 Task: Log work in the project AgileHeart for the issue 'Implement a new cloud-based project management system for a company with advanced project tracking and reporting features' spent time as '5w 6d 6h 5m' and remaining time as '2w 5d 6h 15m' and add a flag. Now add the issue to the epic 'IT Financial Management Process Improvement'. Log work in the project AgileHeart for the issue 'Integrate a new product comparison feature into an existing e-commerce website to improve product evaluation and decision making for customers' spent time as '6w 1d 7h 13m' and remaining time as '5w 3d 7h 53m' and clone the issue. Now add the issue to the epic 'IT Event Management Process Improvement'
Action: Mouse moved to (221, 66)
Screenshot: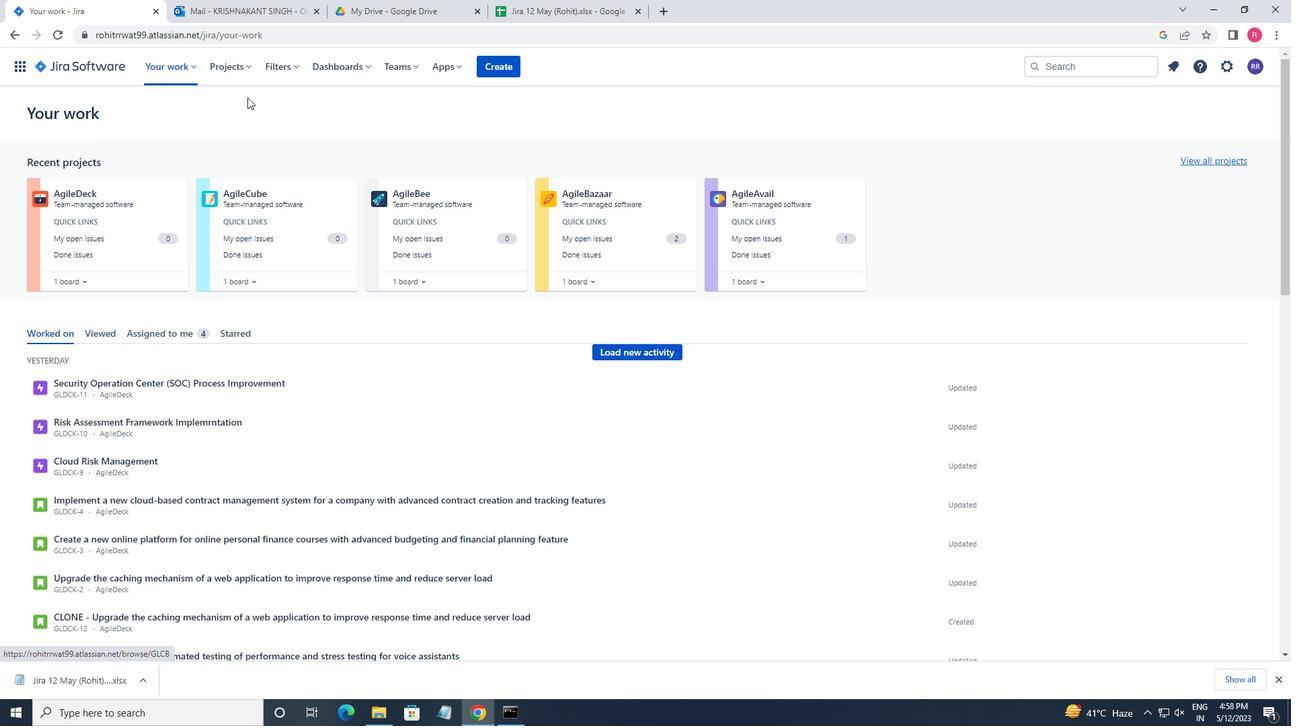 
Action: Mouse pressed left at (221, 66)
Screenshot: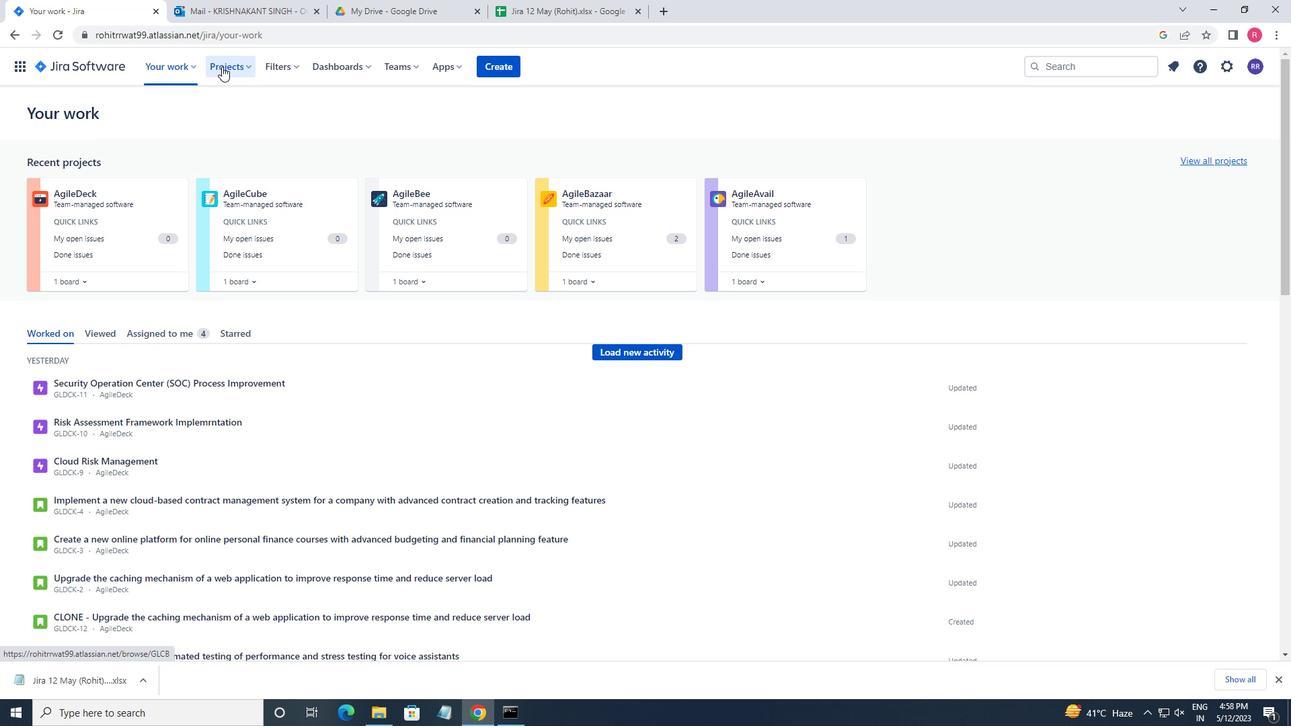 
Action: Mouse moved to (275, 116)
Screenshot: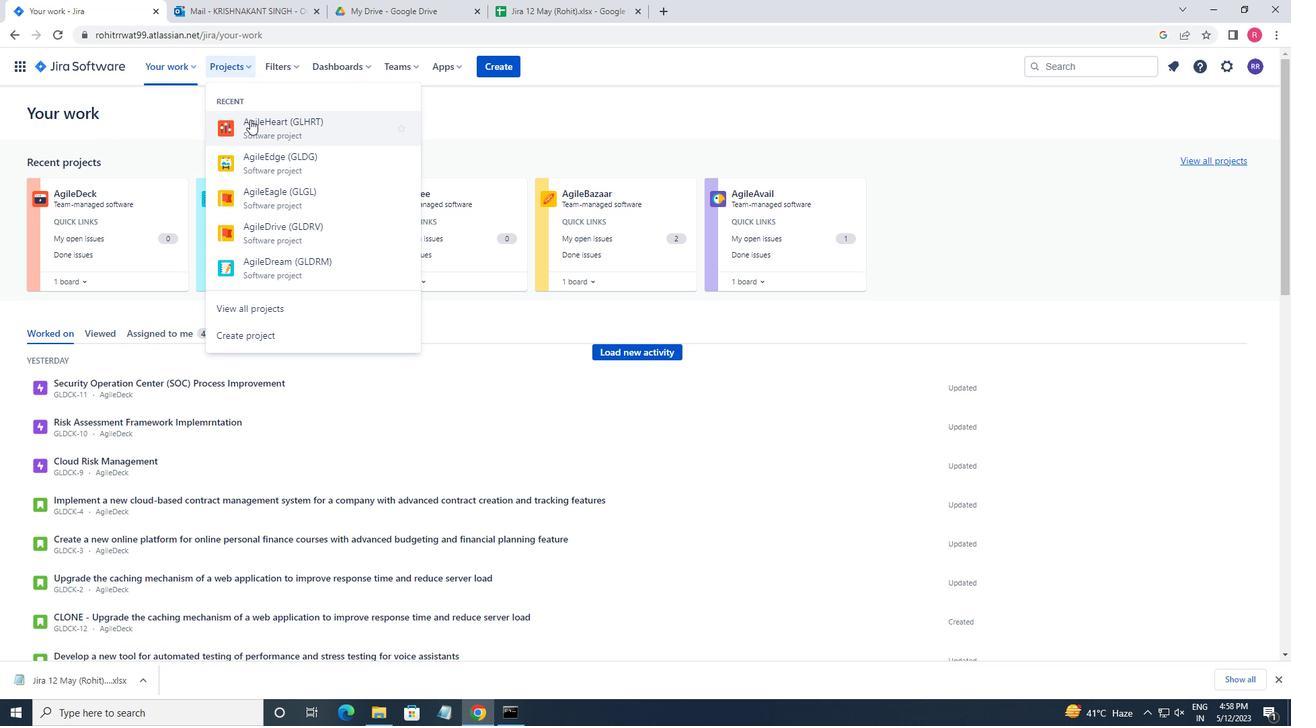 
Action: Mouse pressed left at (275, 116)
Screenshot: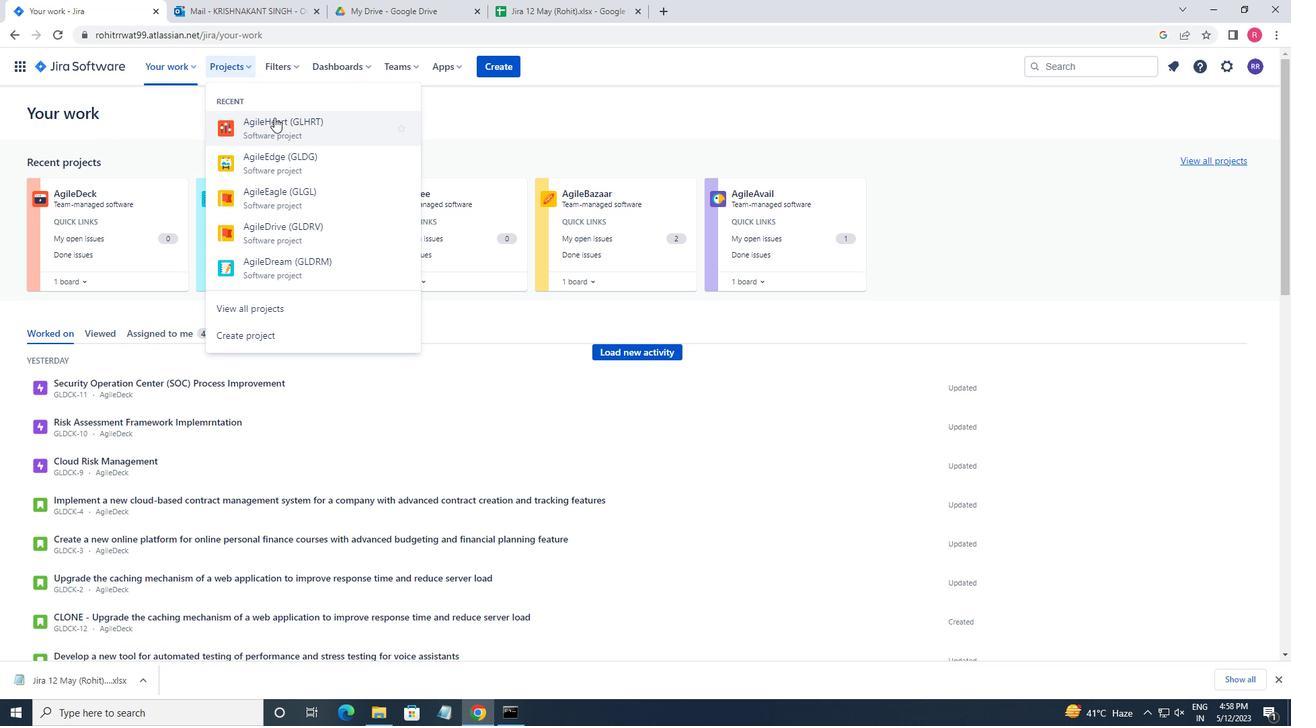 
Action: Mouse moved to (84, 199)
Screenshot: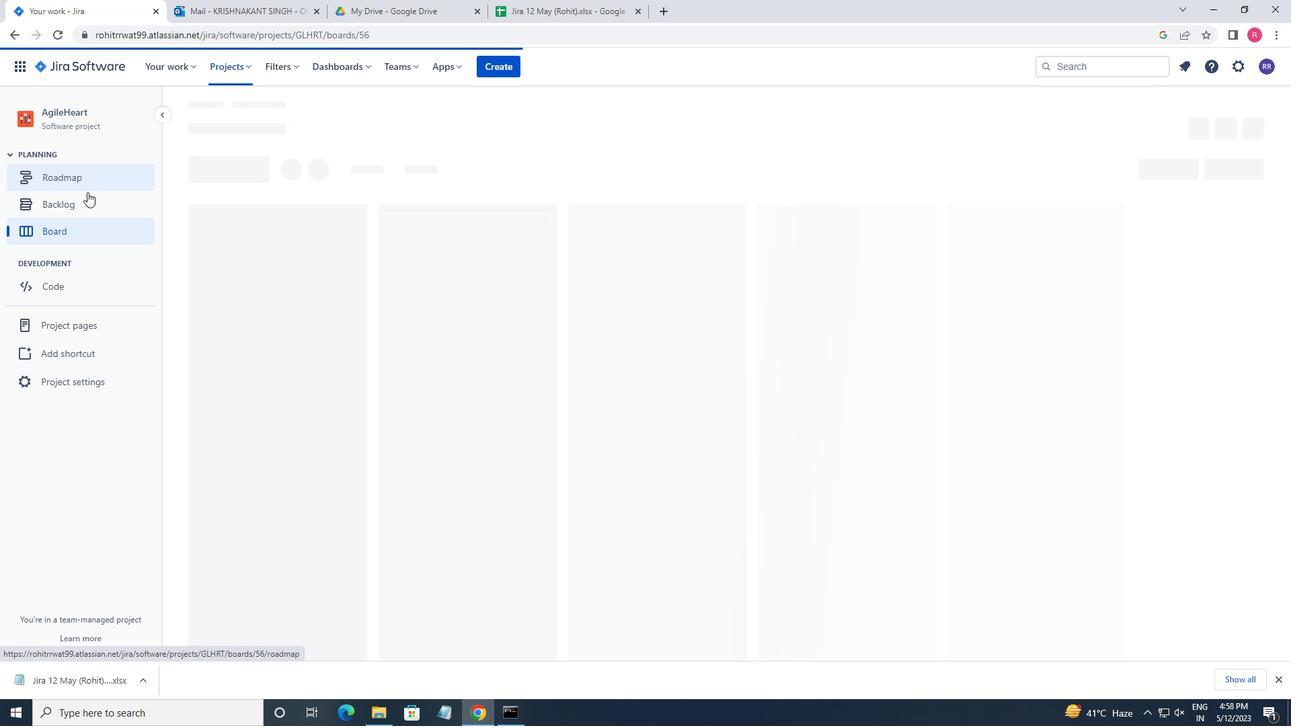 
Action: Mouse pressed left at (84, 199)
Screenshot: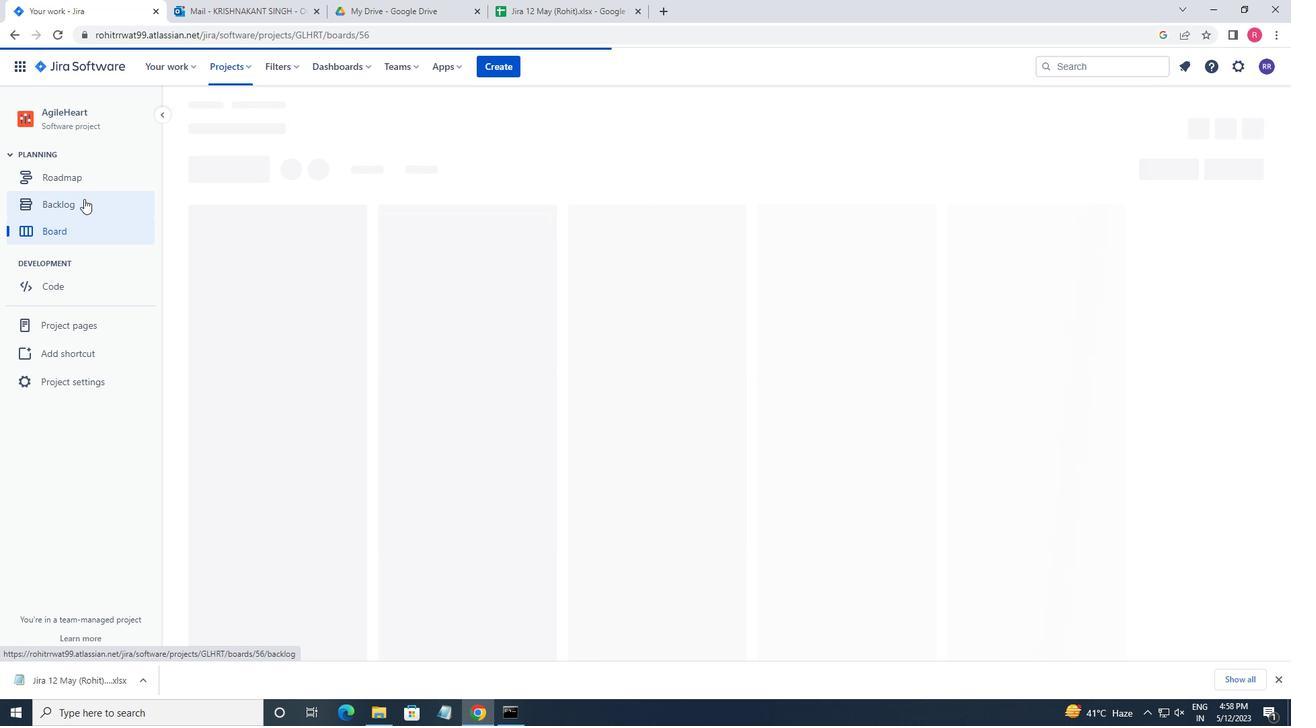 
Action: Mouse moved to (1049, 250)
Screenshot: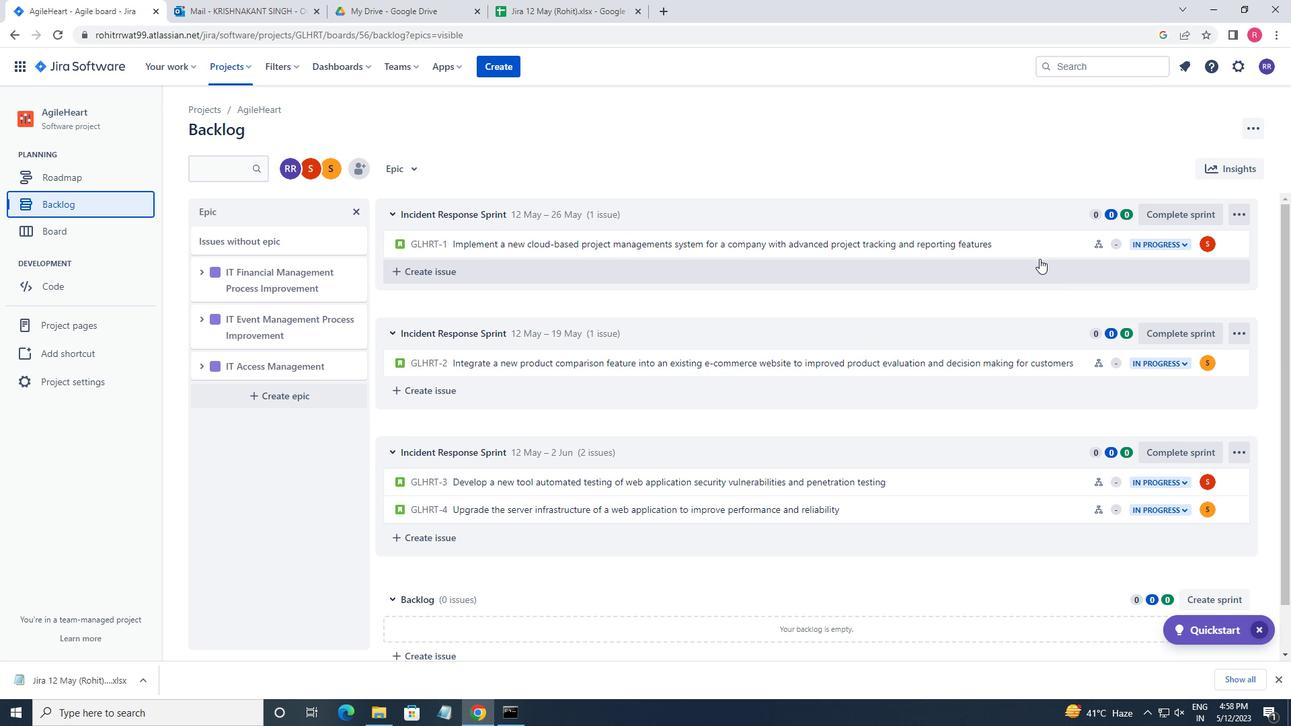 
Action: Mouse pressed left at (1049, 250)
Screenshot: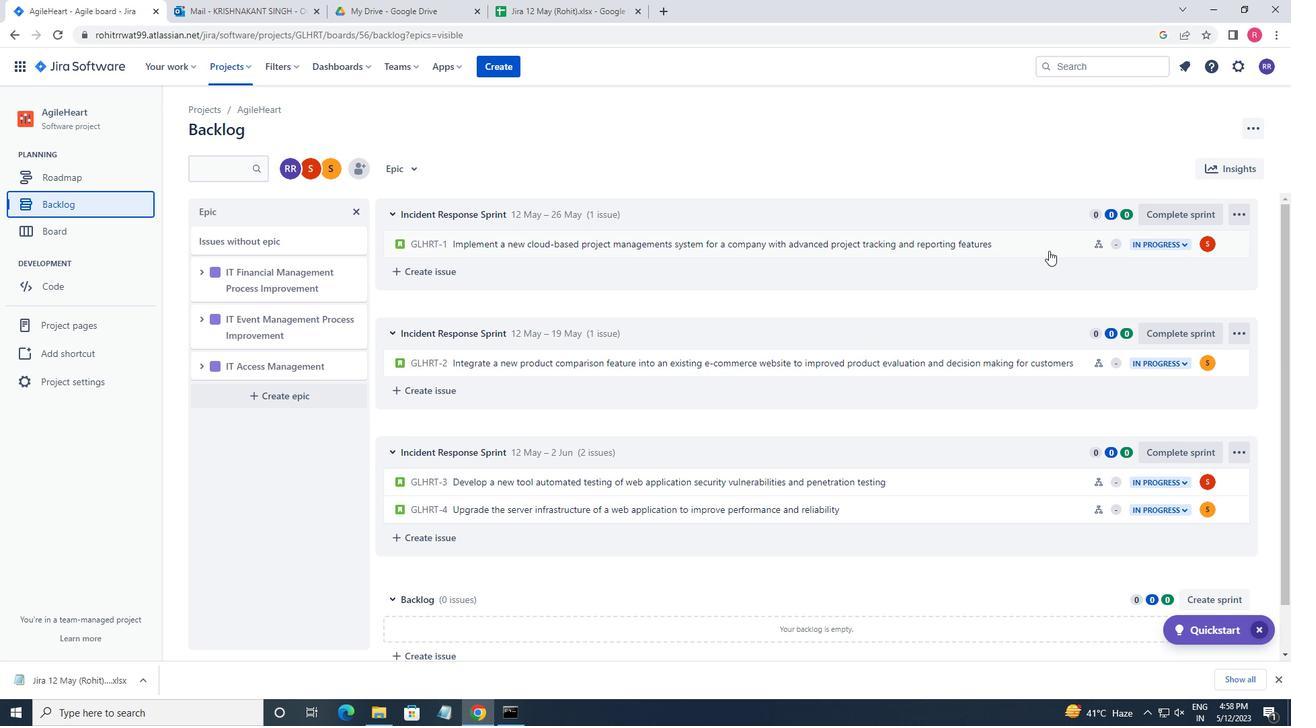 
Action: Mouse moved to (1089, 244)
Screenshot: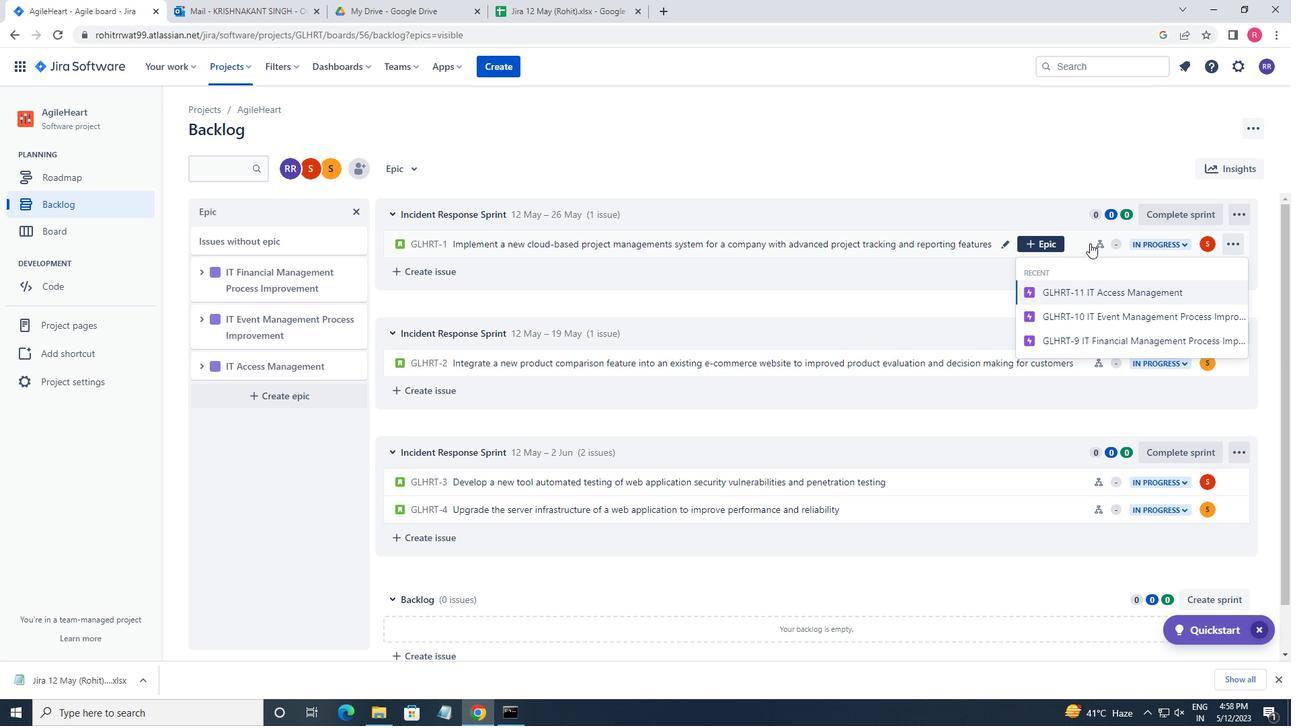 
Action: Mouse pressed left at (1089, 244)
Screenshot: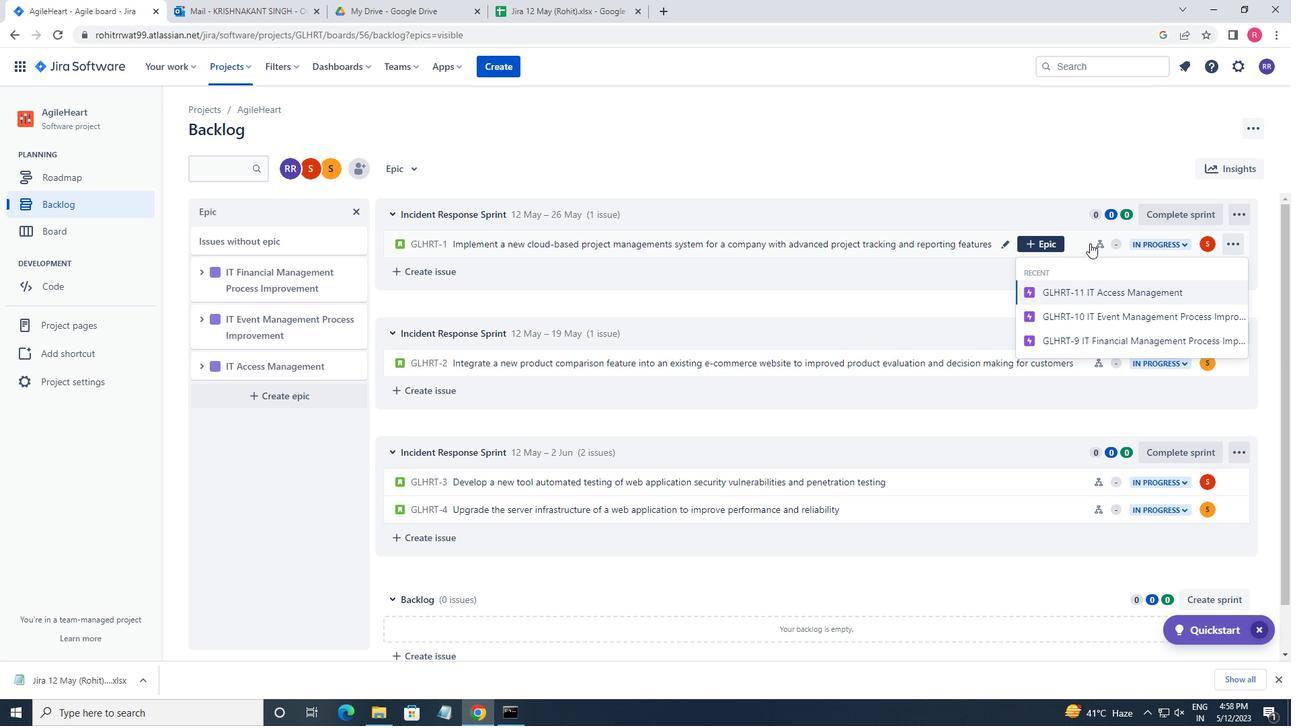 
Action: Mouse moved to (1233, 211)
Screenshot: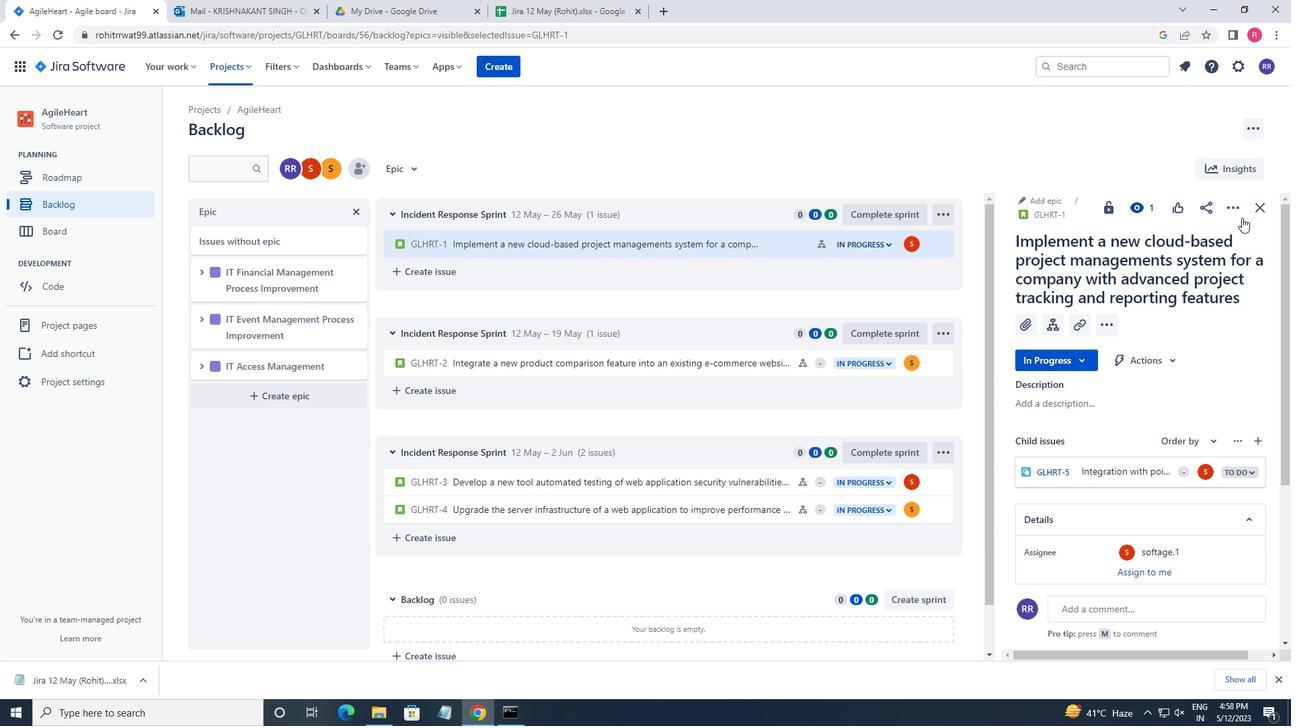 
Action: Mouse pressed left at (1233, 211)
Screenshot: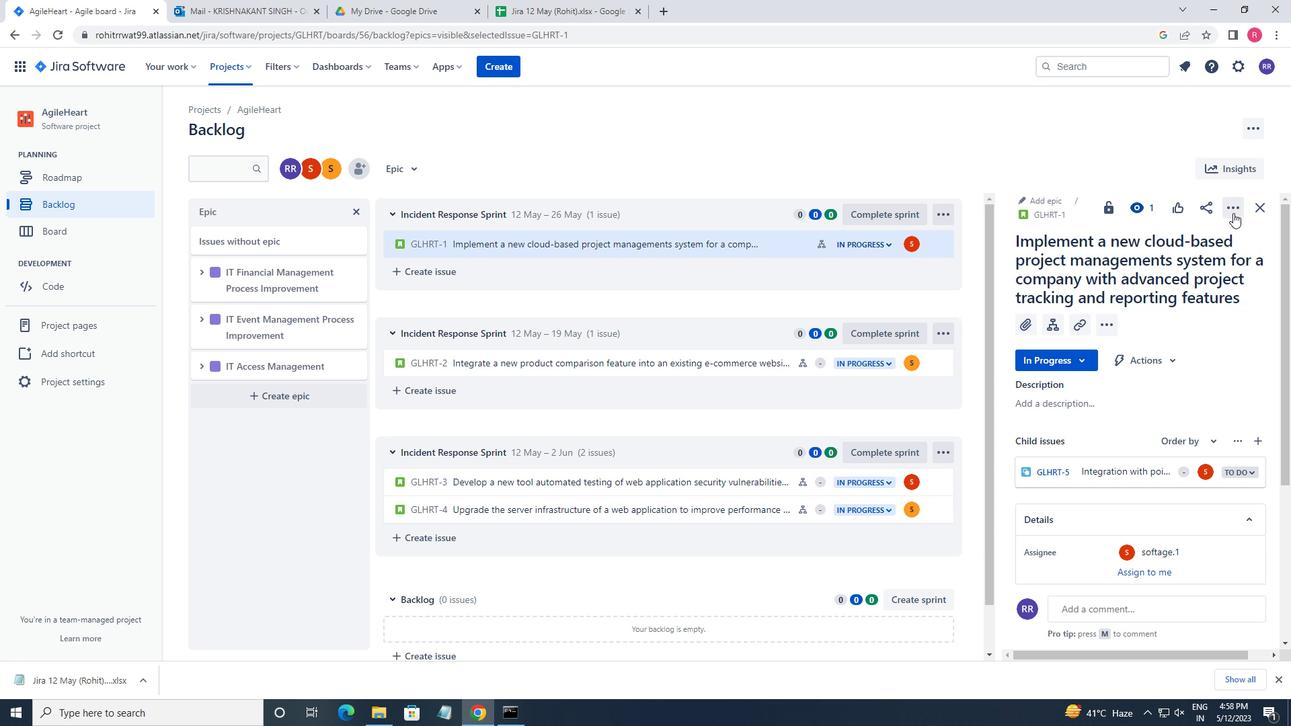 
Action: Mouse moved to (1150, 248)
Screenshot: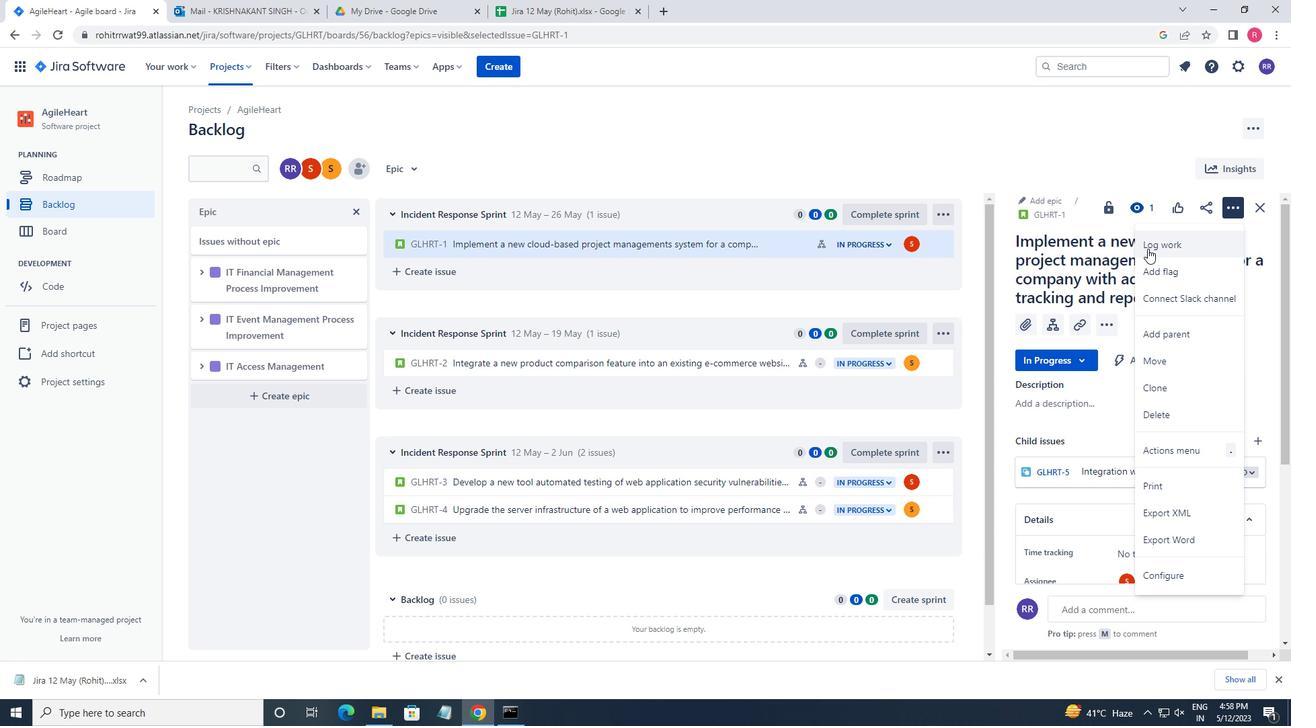 
Action: Mouse pressed left at (1150, 248)
Screenshot: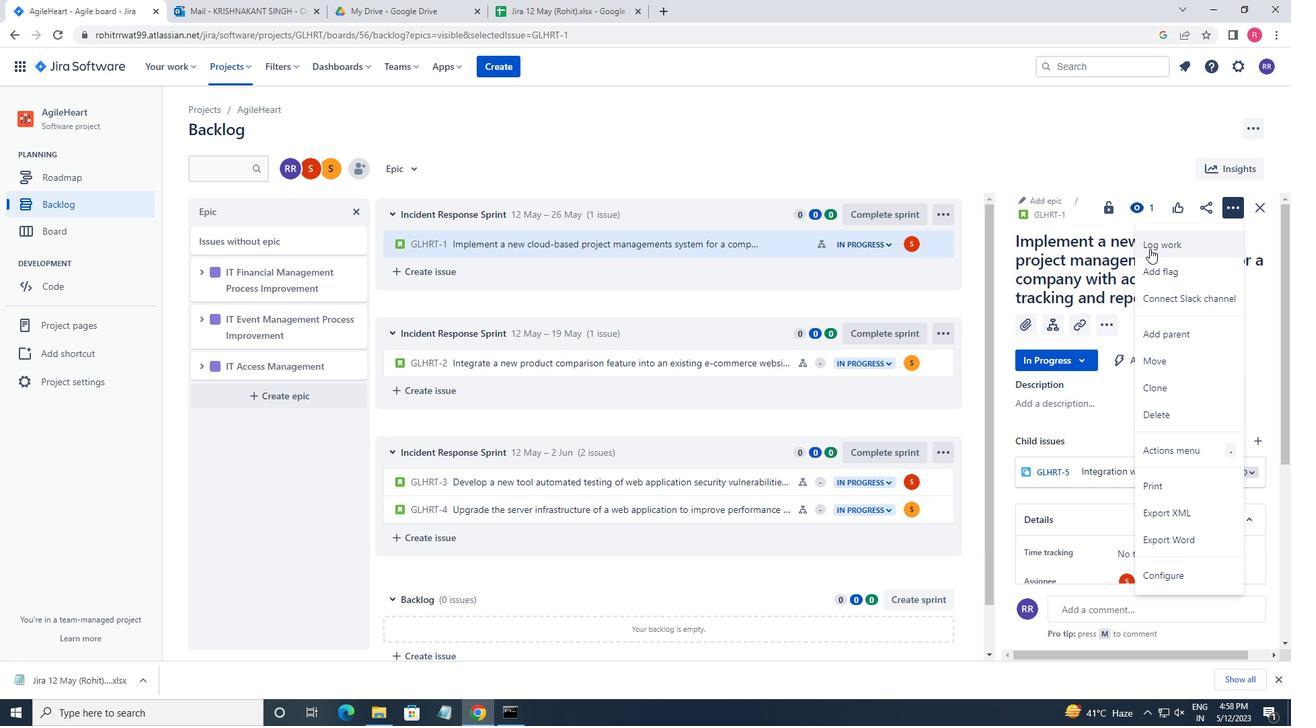 
Action: Key pressed 5w<Key.space>6d<Key.space>6h<Key.space>5m<Key.tab>2w<Key.space>5d<Key.space>6h<Key.space>15m
Screenshot: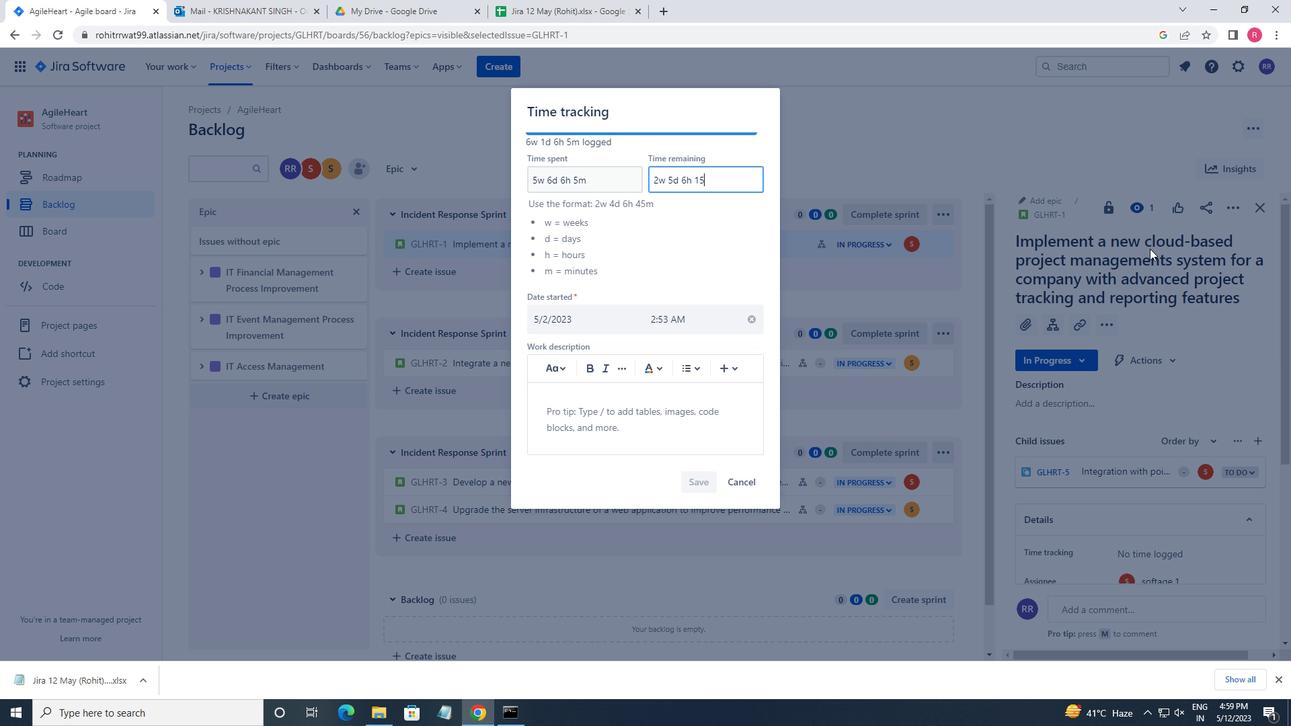 
Action: Mouse moved to (702, 487)
Screenshot: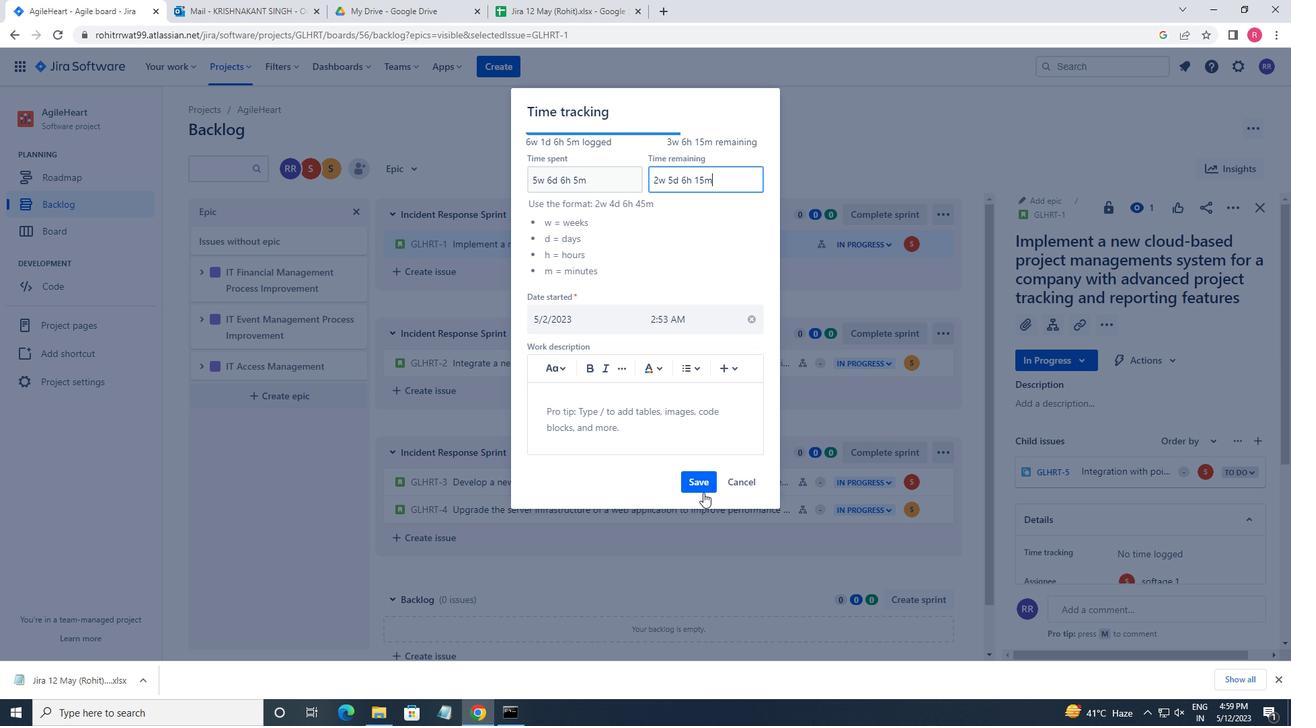 
Action: Mouse pressed left at (702, 487)
Screenshot: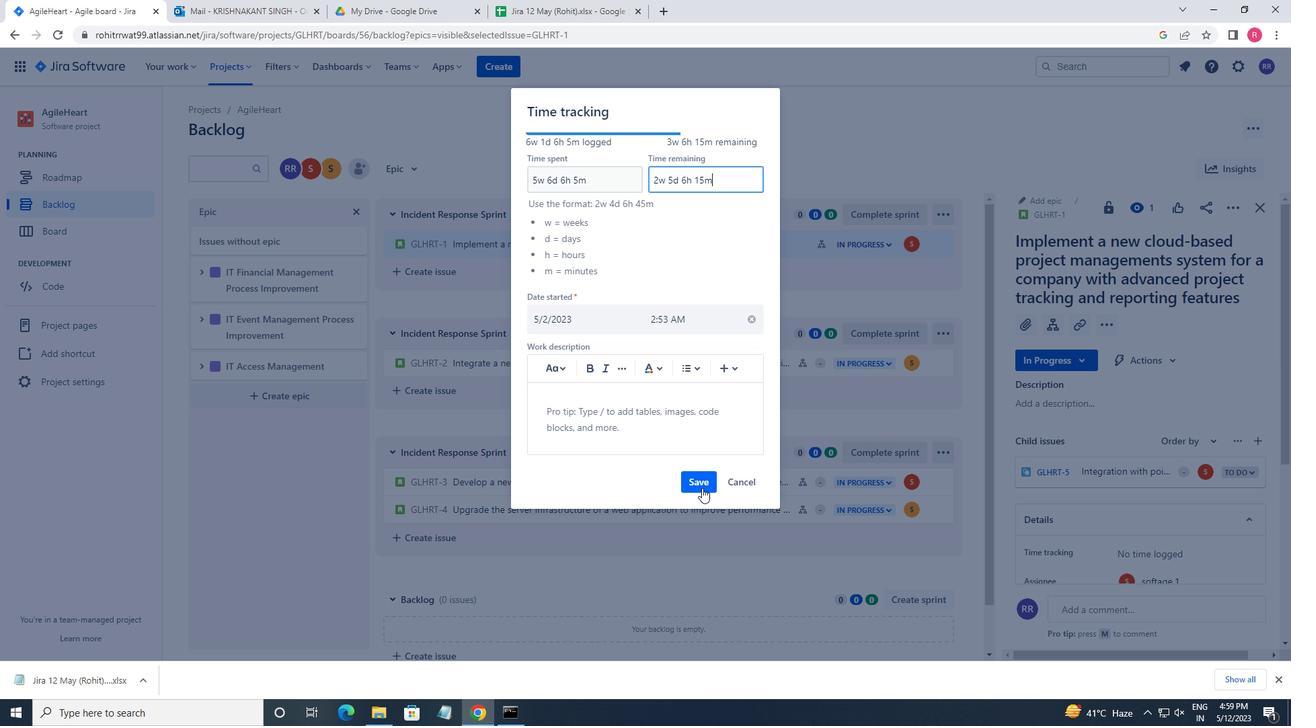 
Action: Mouse moved to (1226, 205)
Screenshot: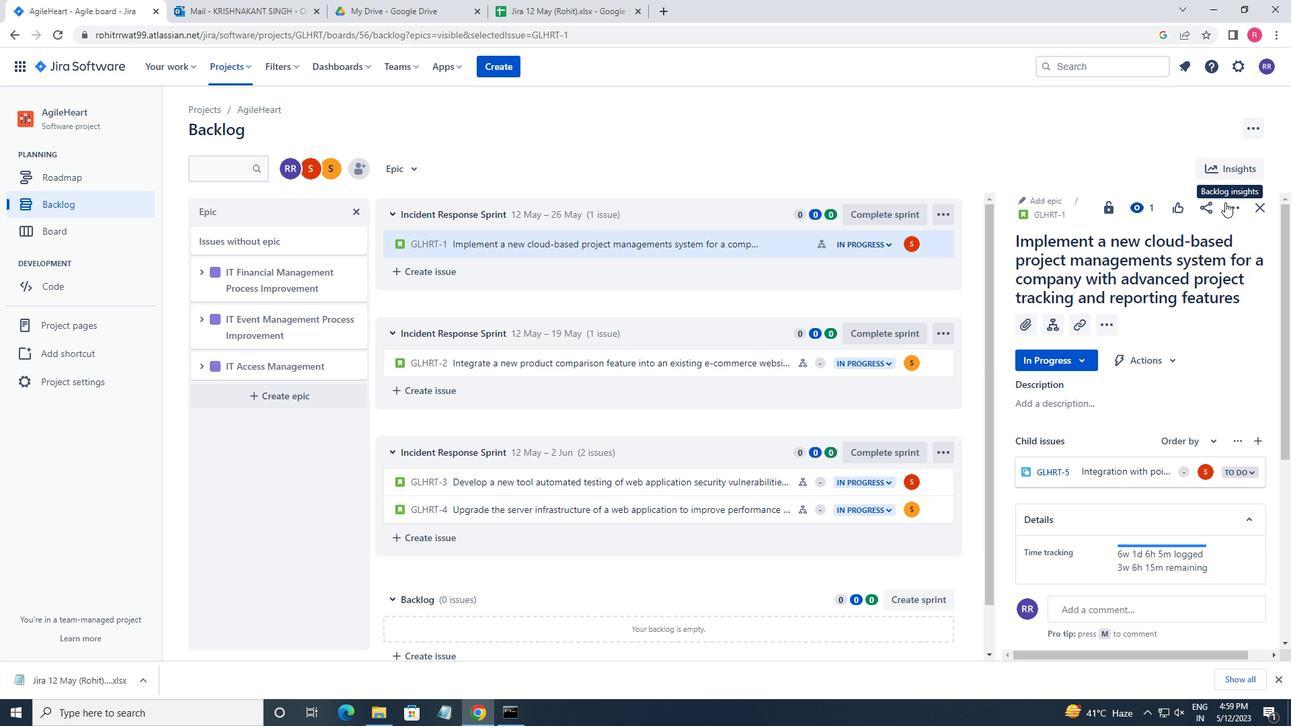 
Action: Mouse pressed left at (1226, 205)
Screenshot: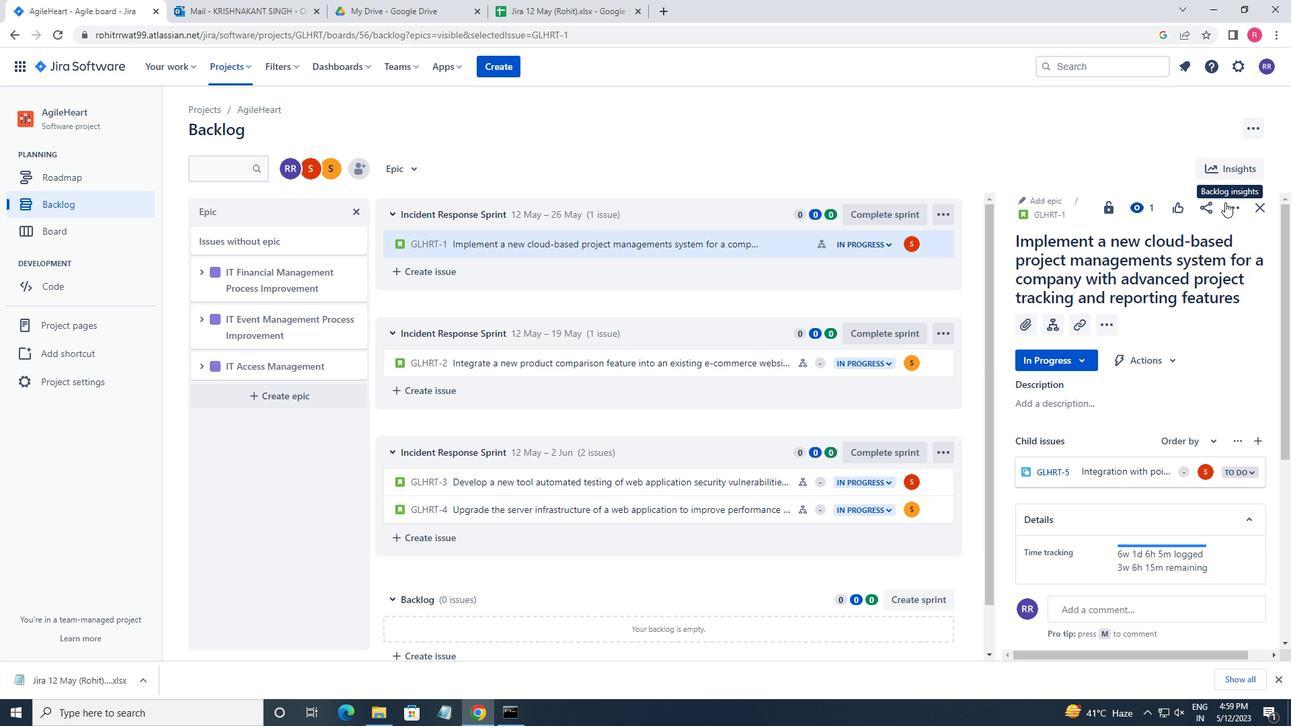 
Action: Mouse moved to (1183, 283)
Screenshot: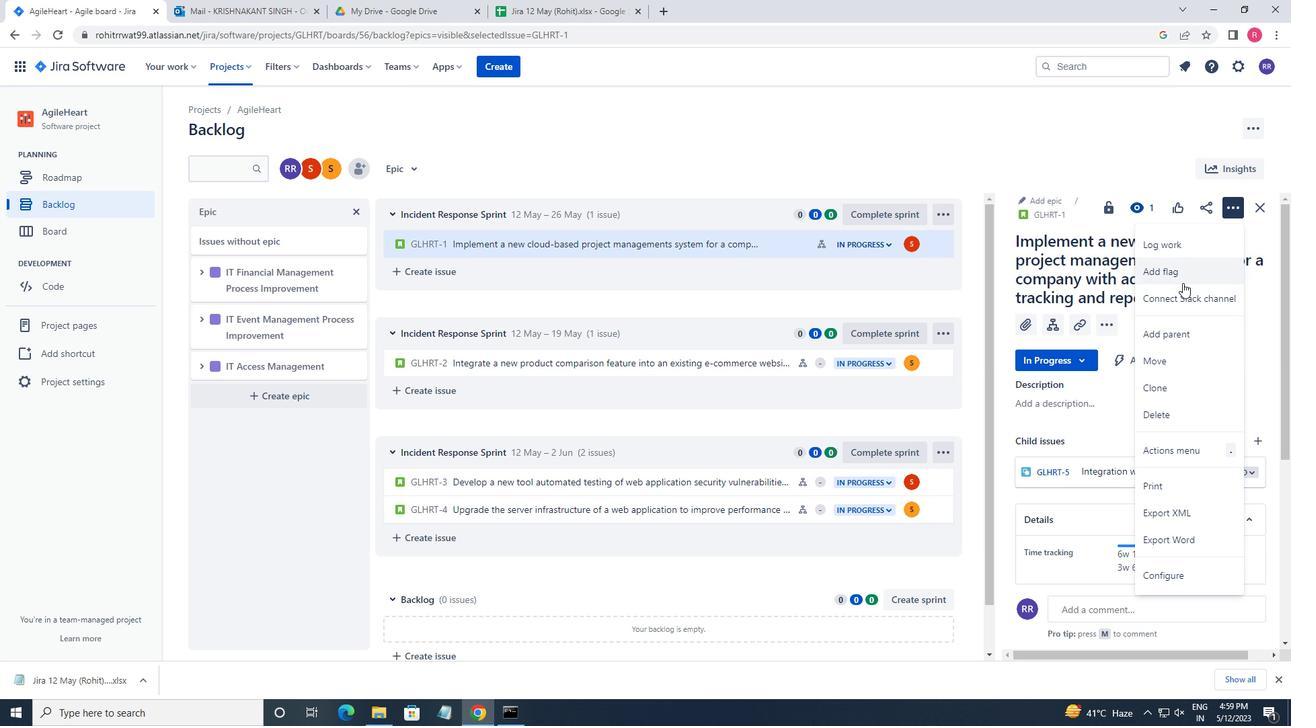 
Action: Mouse pressed left at (1183, 283)
Screenshot: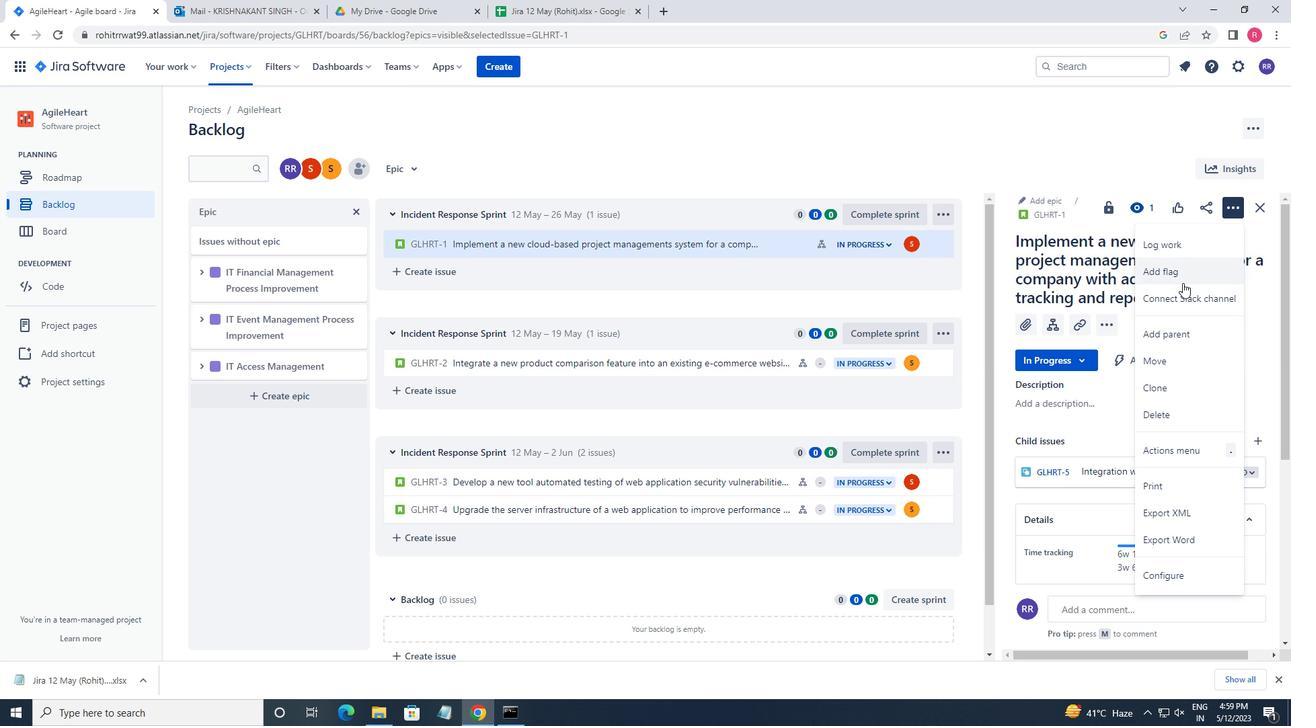 
Action: Mouse moved to (759, 246)
Screenshot: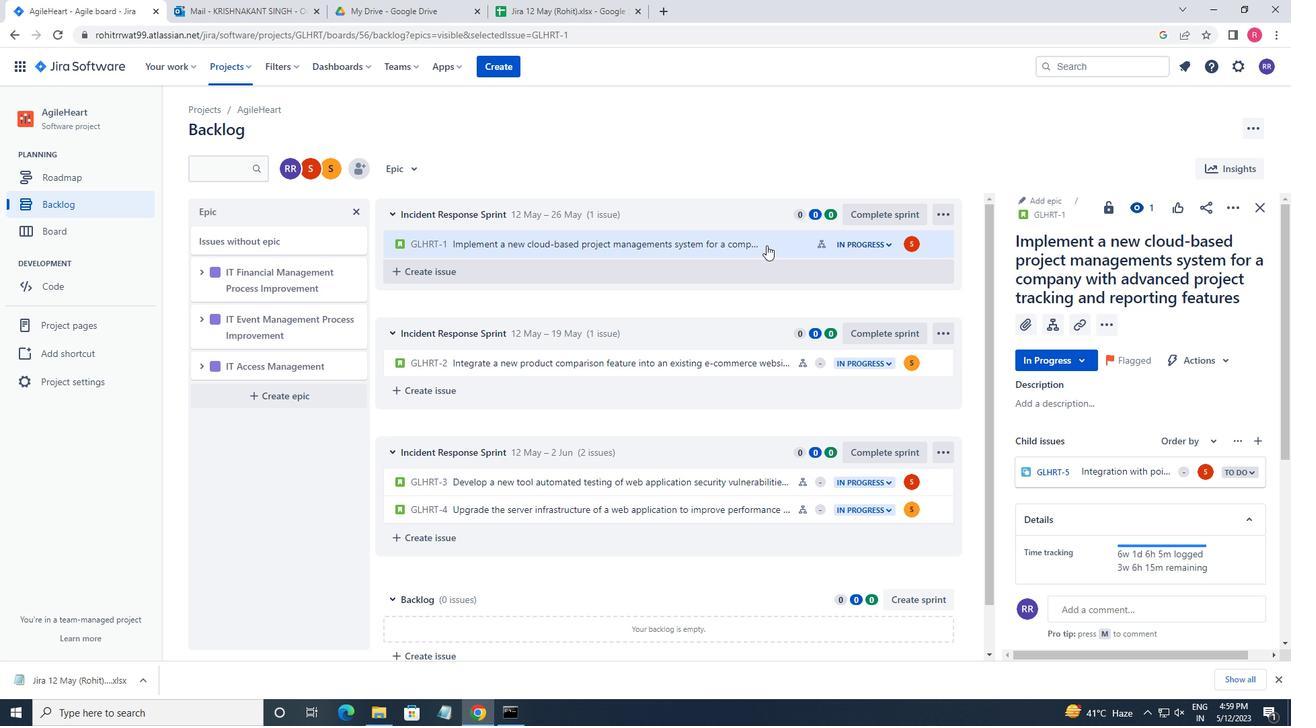 
Action: Mouse pressed left at (759, 246)
Screenshot: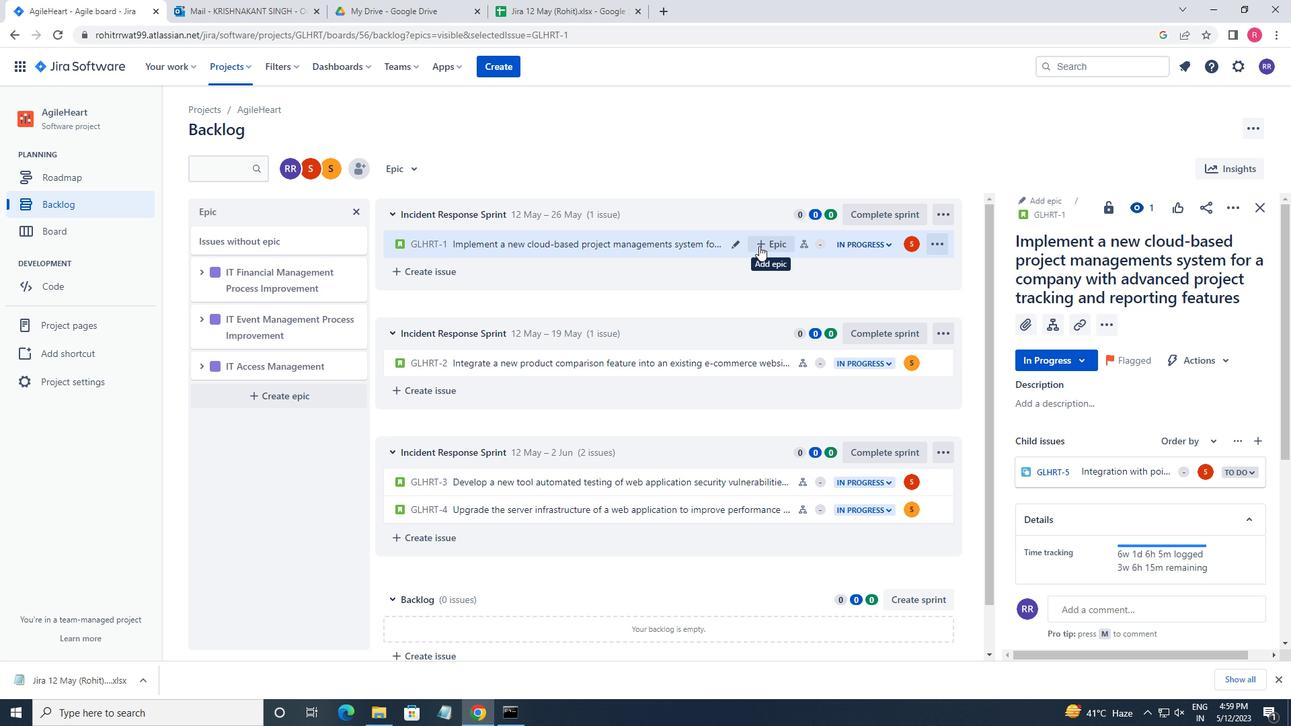 
Action: Mouse moved to (809, 346)
Screenshot: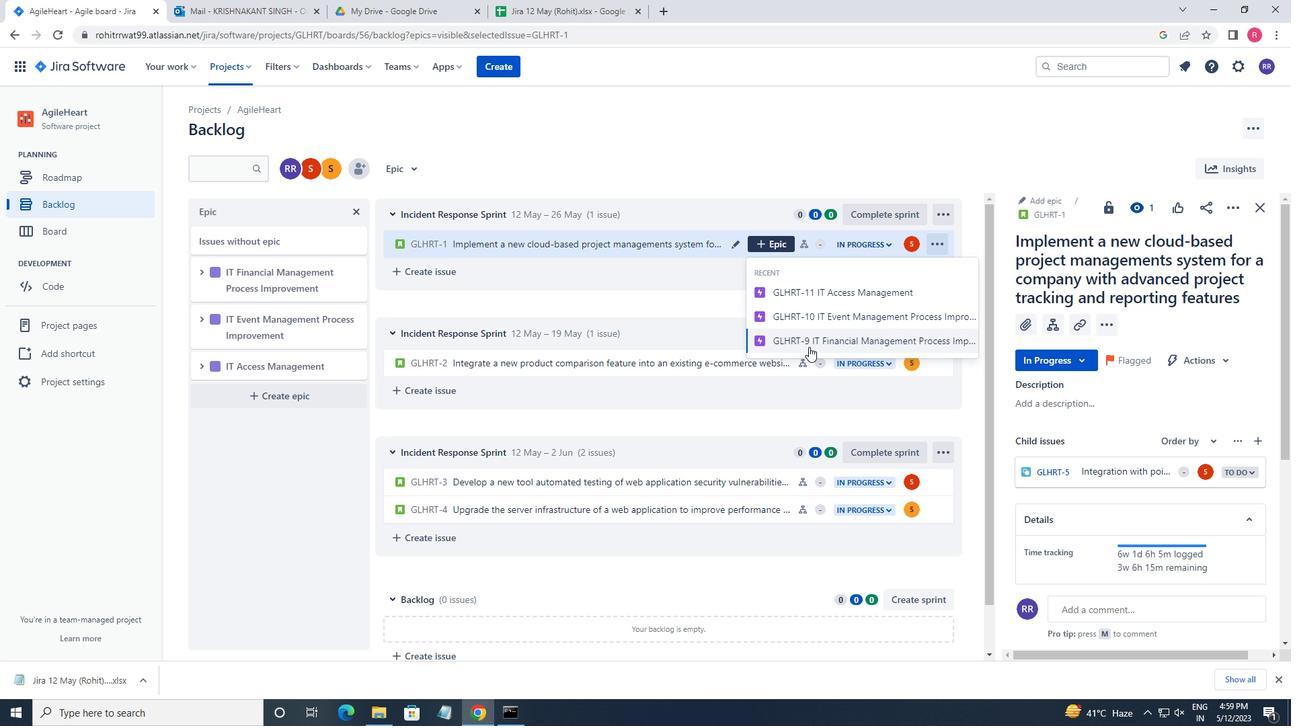 
Action: Mouse pressed left at (809, 346)
Screenshot: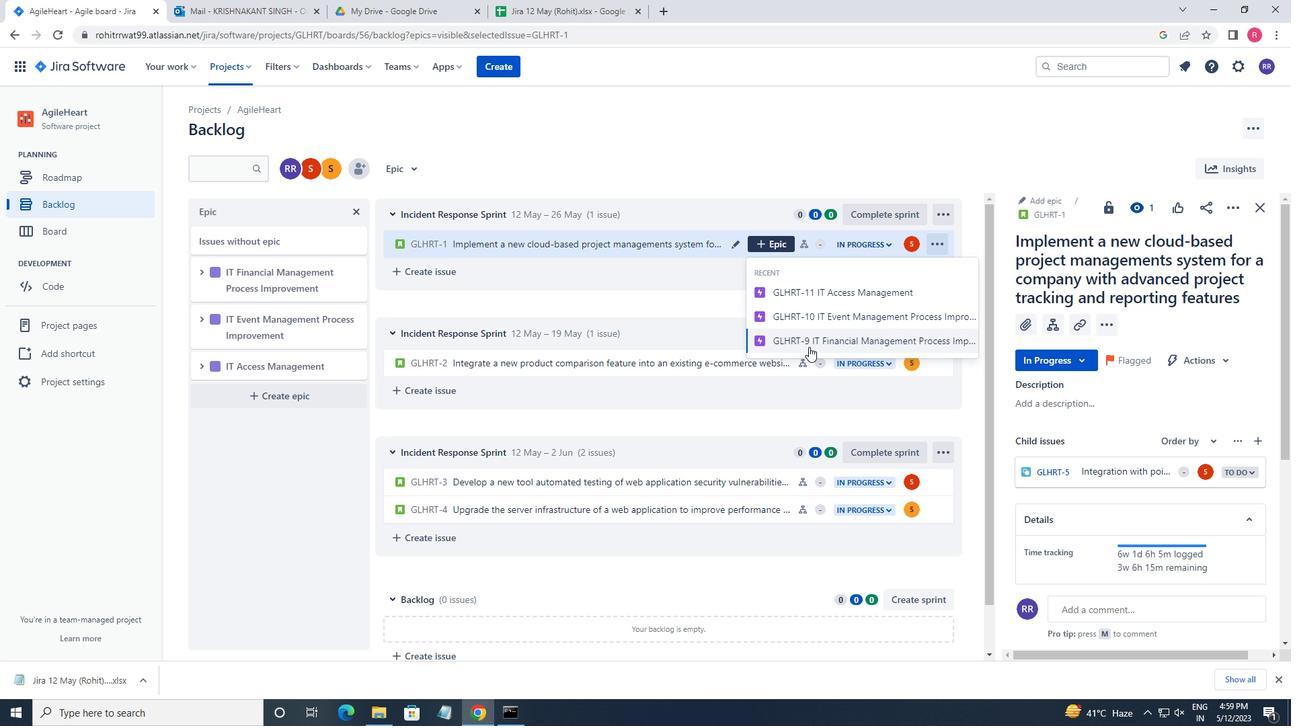 
Action: Mouse moved to (711, 370)
Screenshot: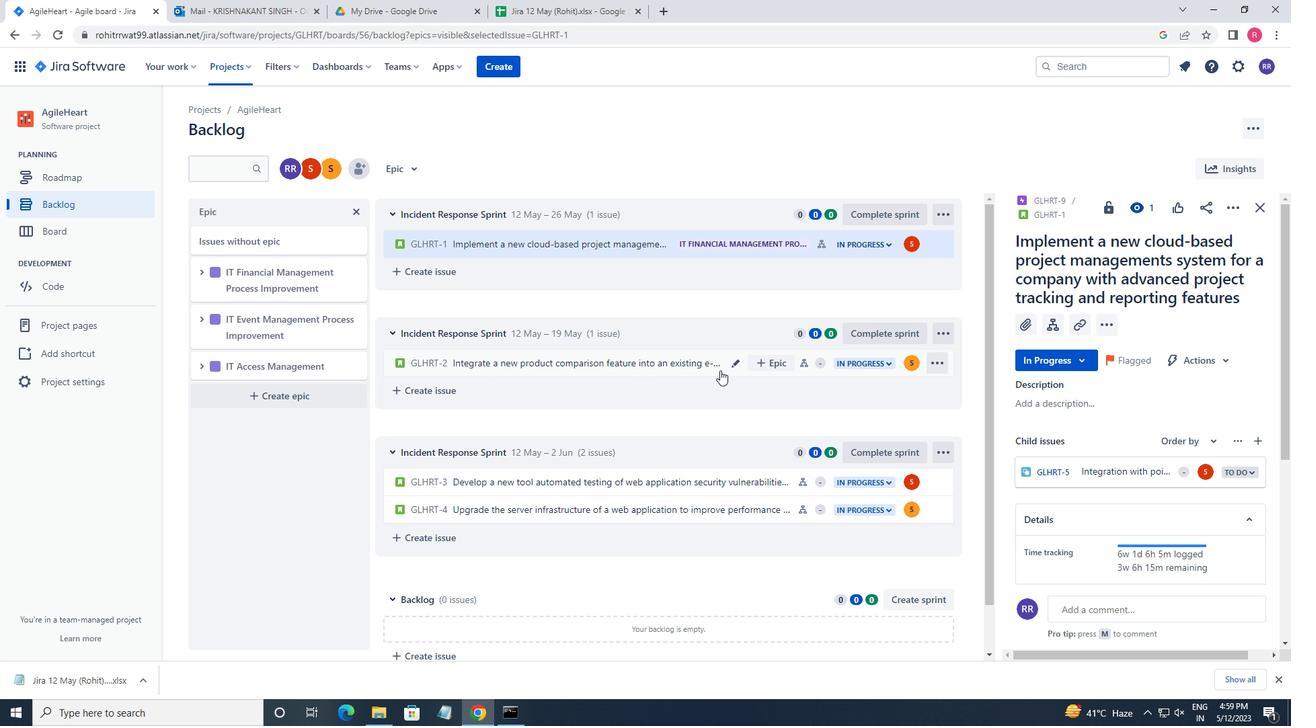 
Action: Mouse pressed left at (711, 370)
Screenshot: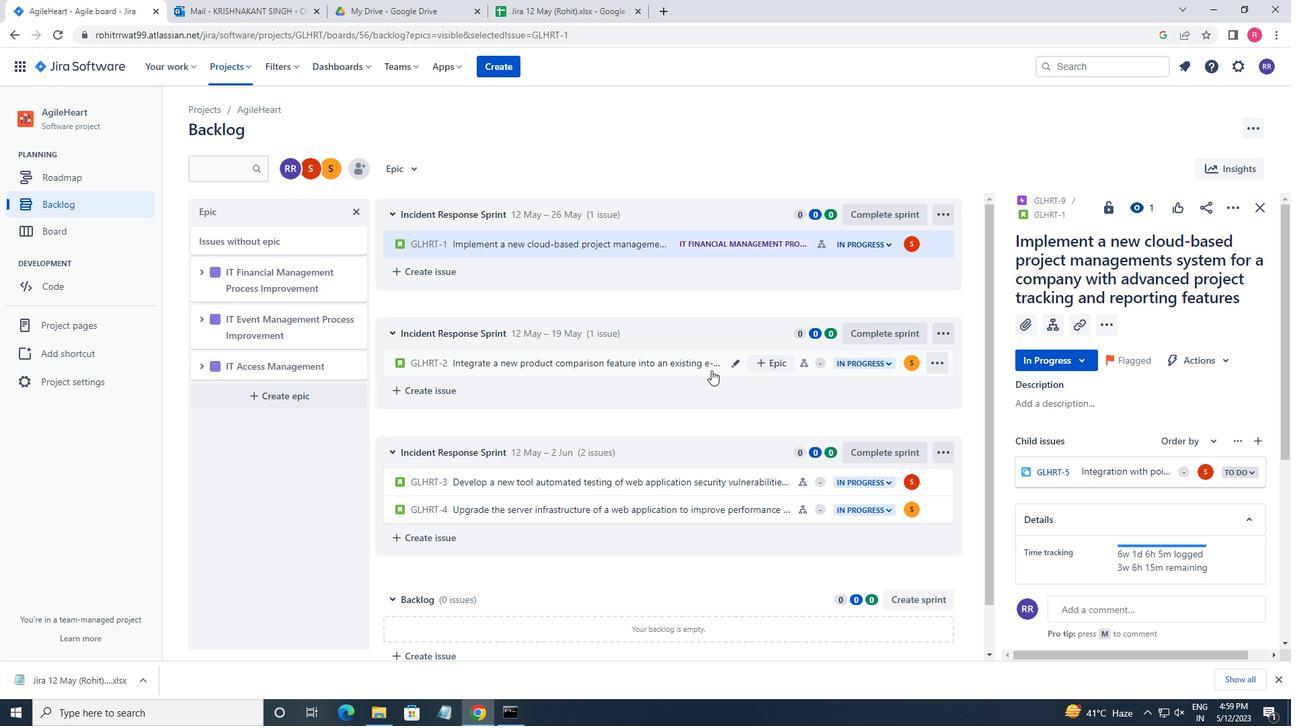 
Action: Mouse moved to (1240, 210)
Screenshot: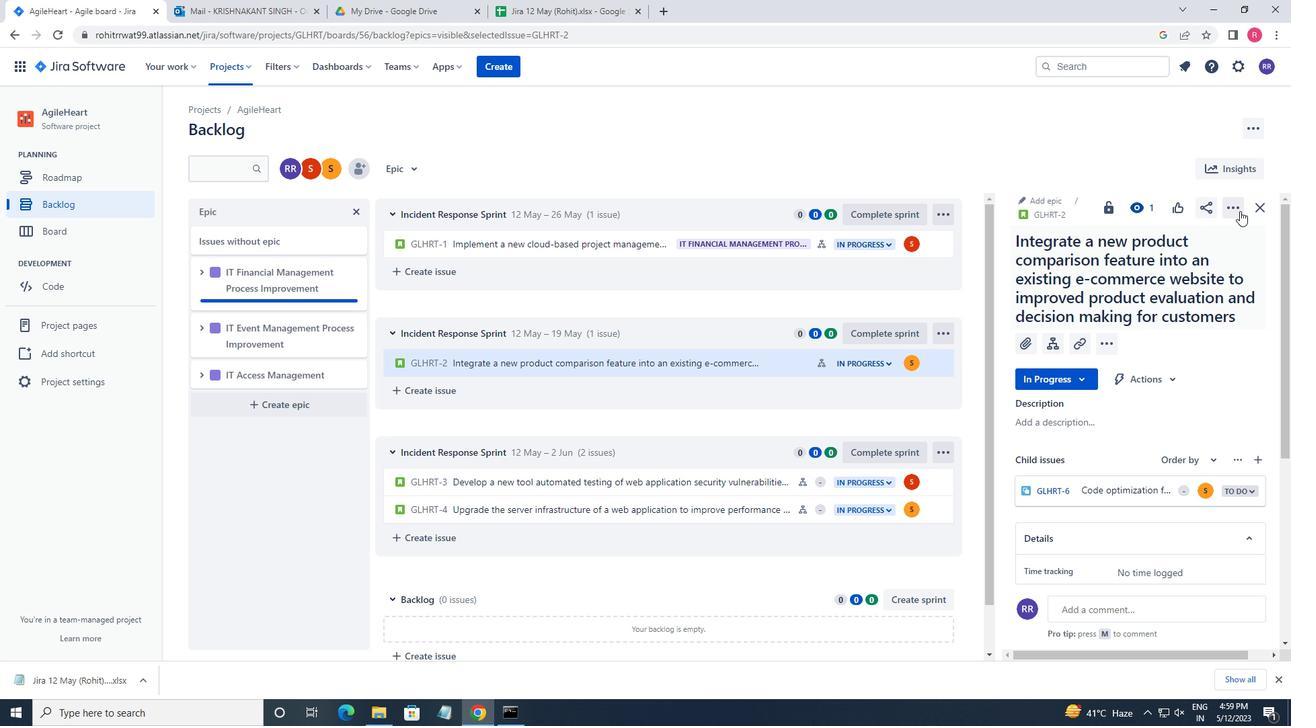 
Action: Mouse pressed left at (1240, 210)
Screenshot: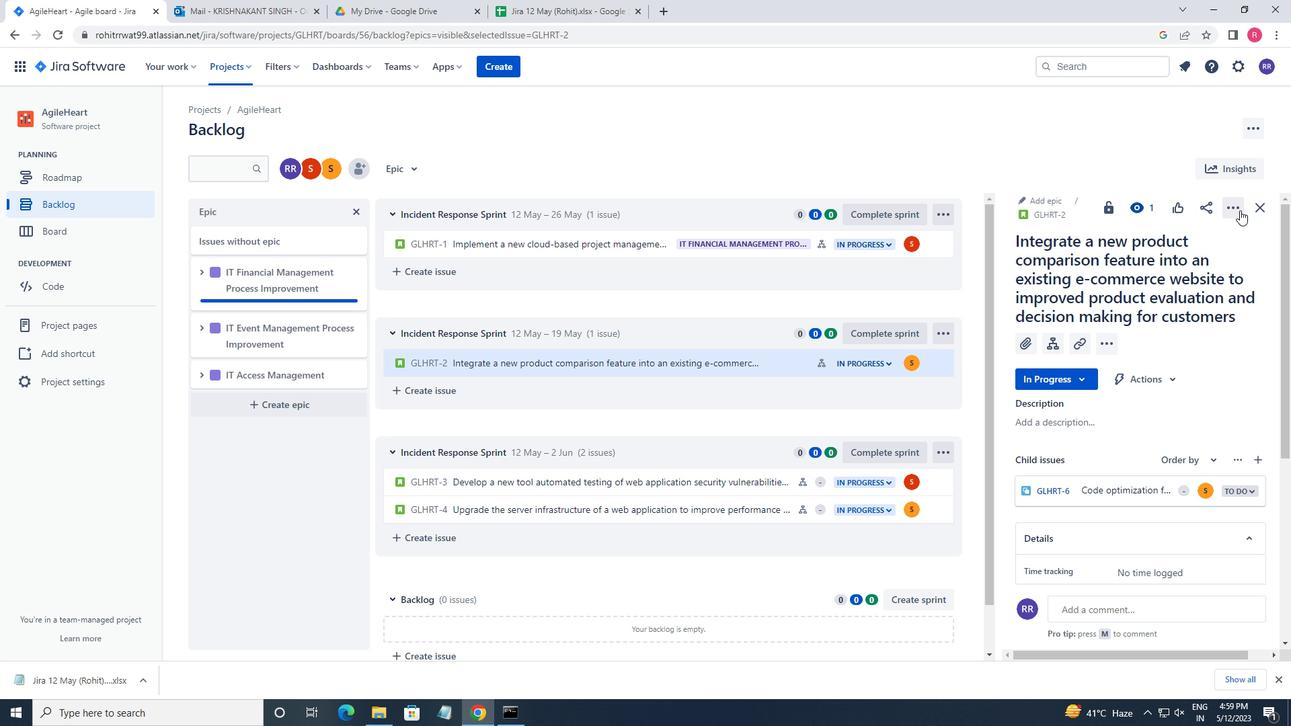 
Action: Mouse moved to (1155, 248)
Screenshot: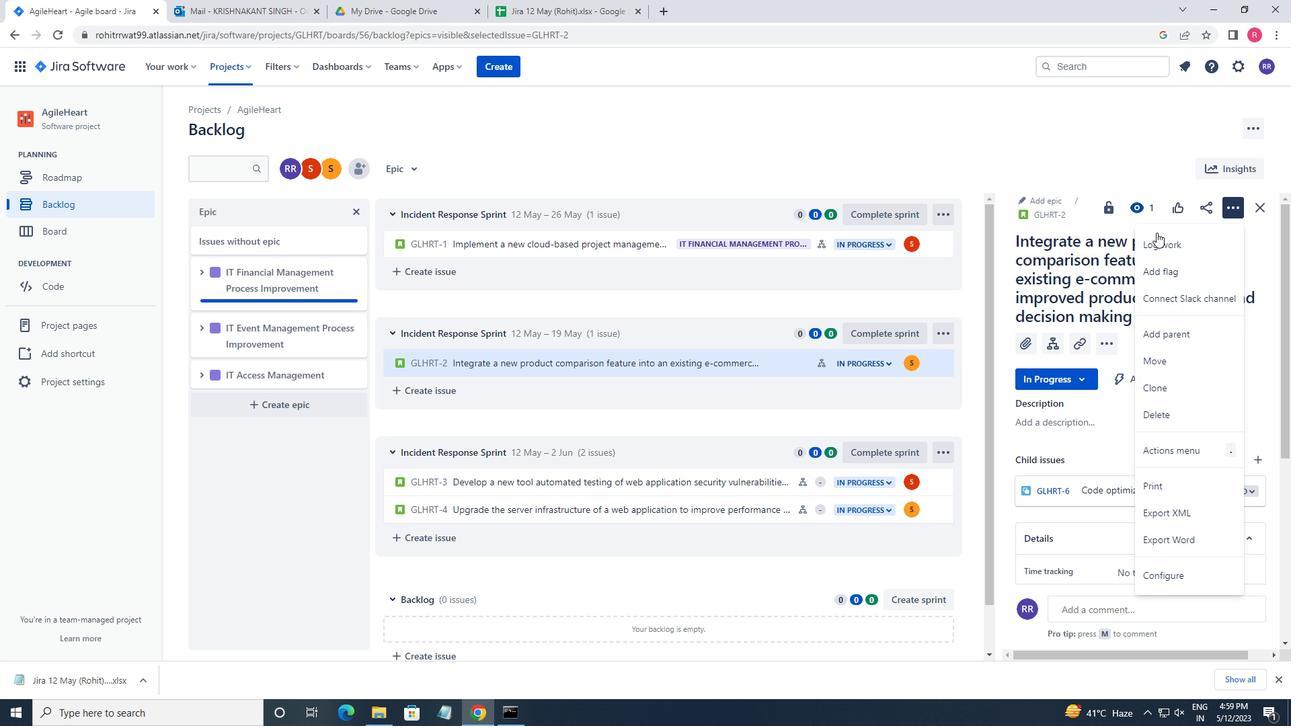 
Action: Mouse pressed left at (1155, 248)
Screenshot: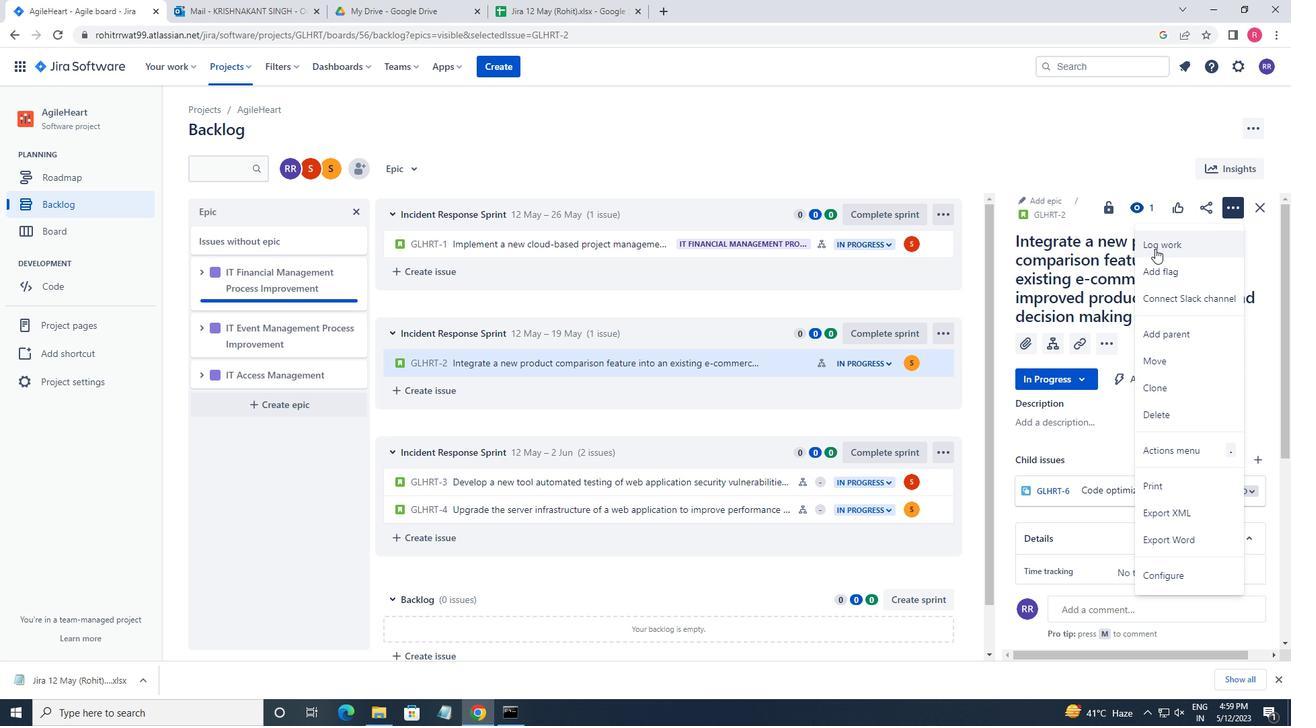 
Action: Key pressed 6w<Key.space>1d<Key.space>7h<Key.space>13m<Key.tab>5w<Key.space>3d<Key.space>7h<Key.space>53m
Screenshot: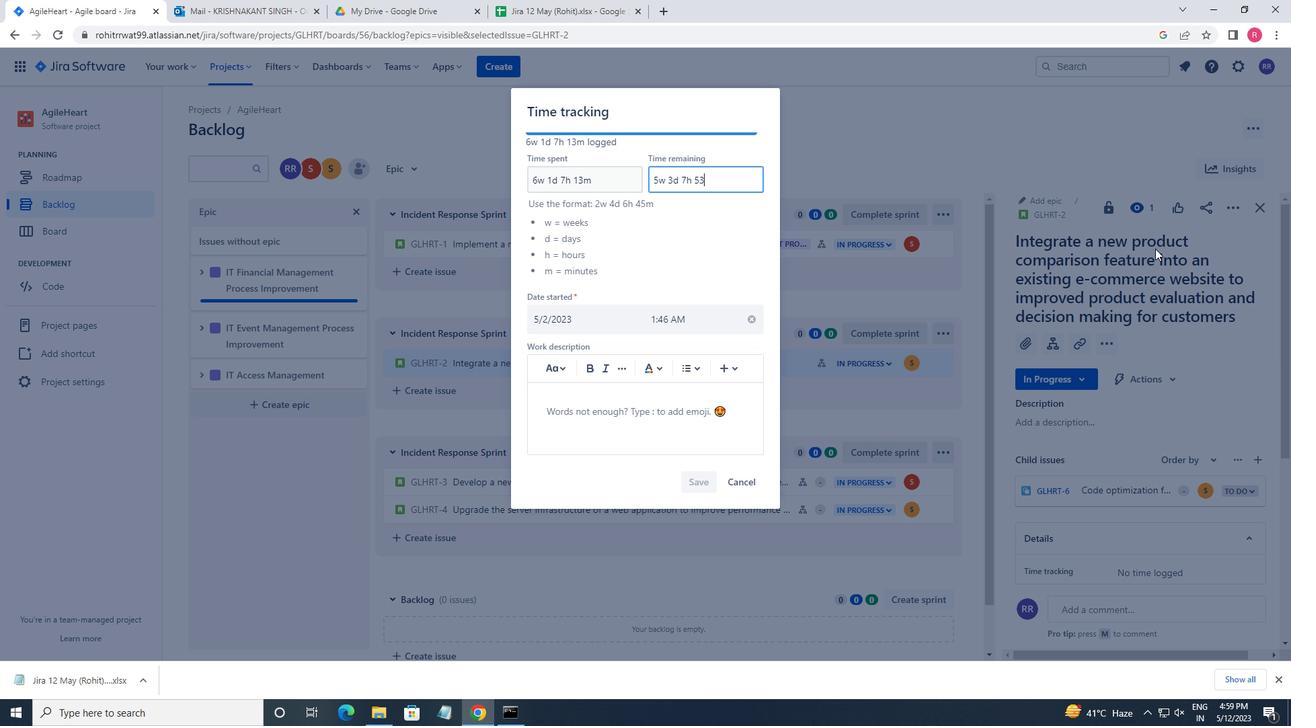 
Action: Mouse moved to (696, 476)
Screenshot: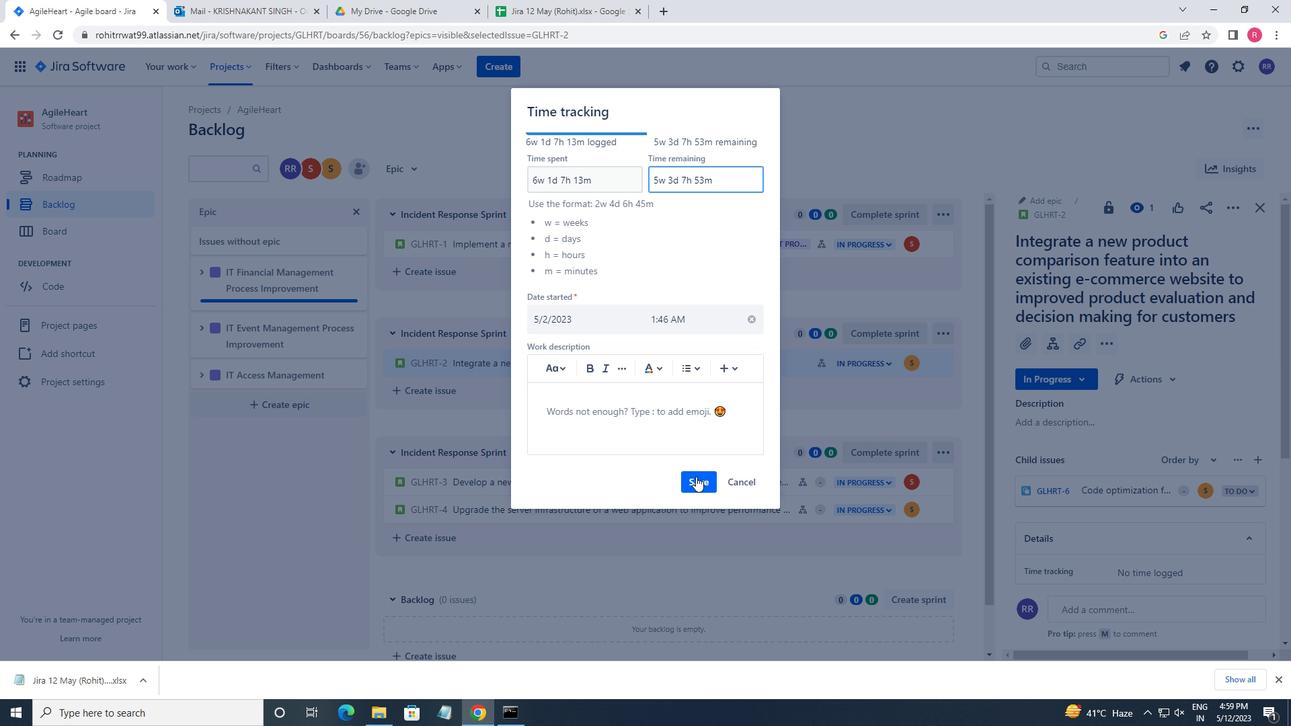 
Action: Mouse pressed left at (696, 476)
Screenshot: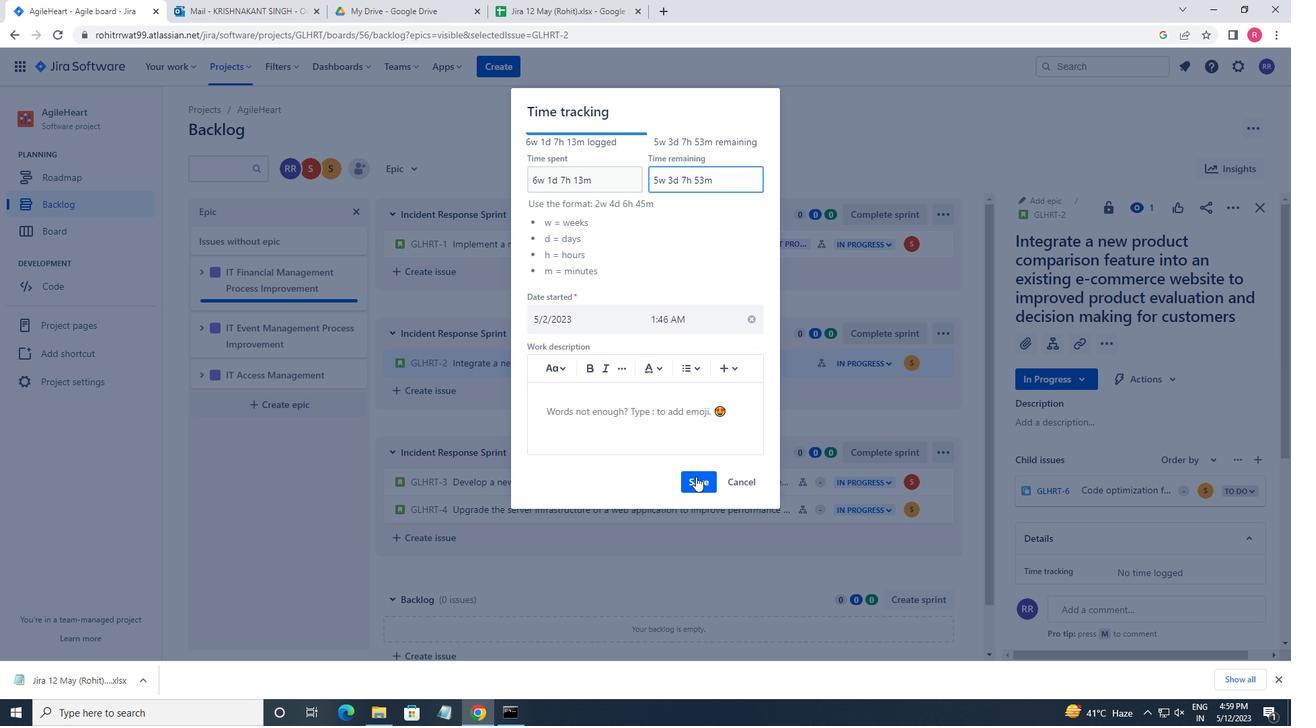 
Action: Mouse moved to (1233, 209)
Screenshot: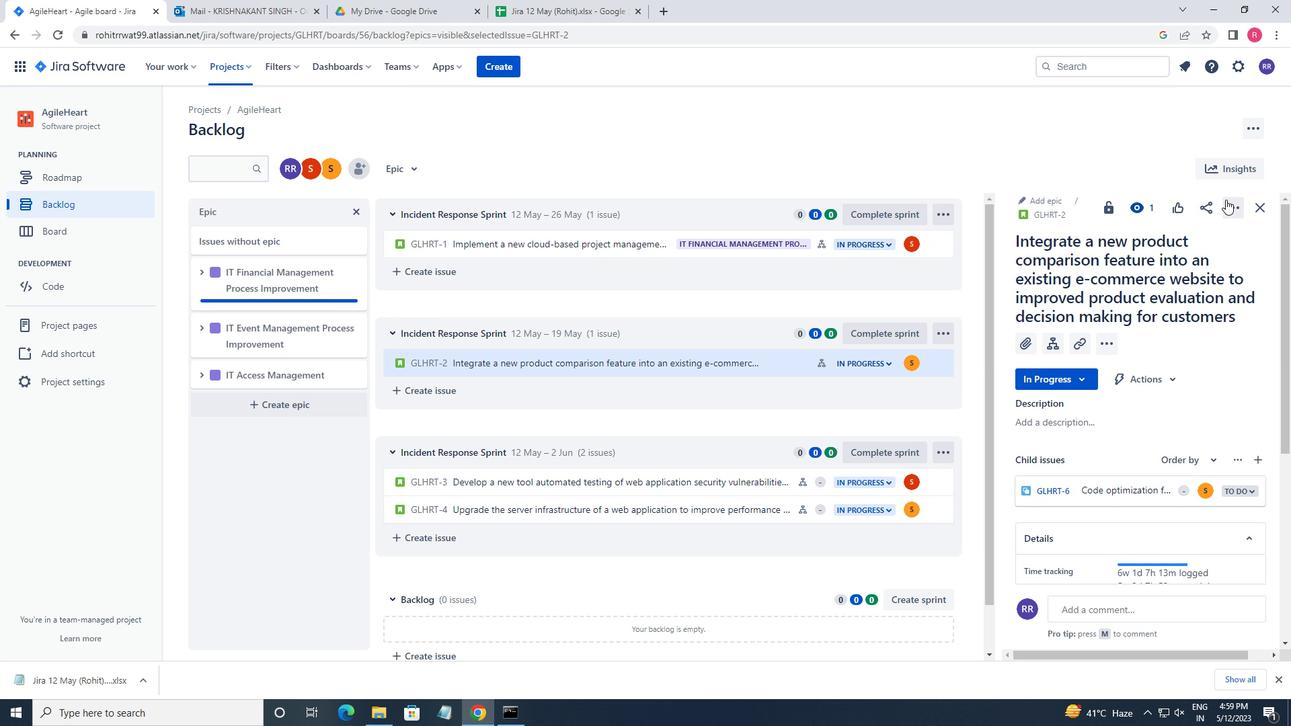 
Action: Mouse pressed left at (1233, 209)
Screenshot: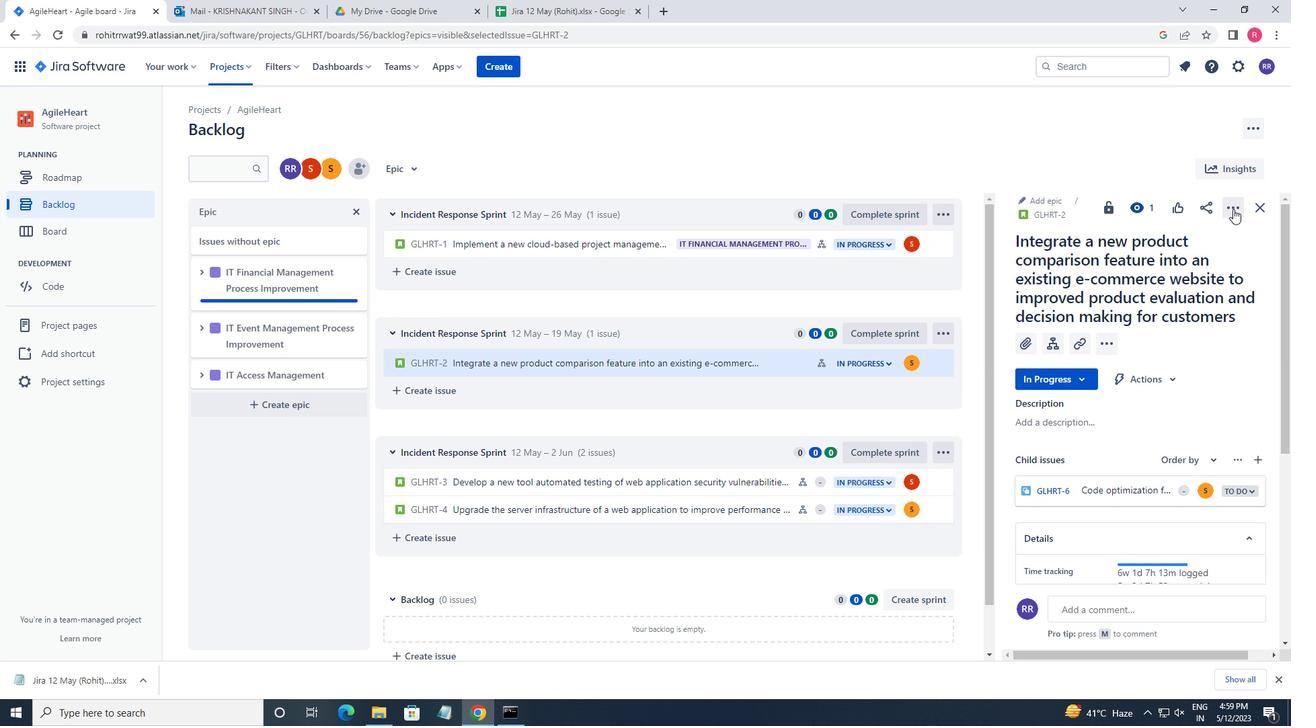 
Action: Mouse moved to (1178, 388)
Screenshot: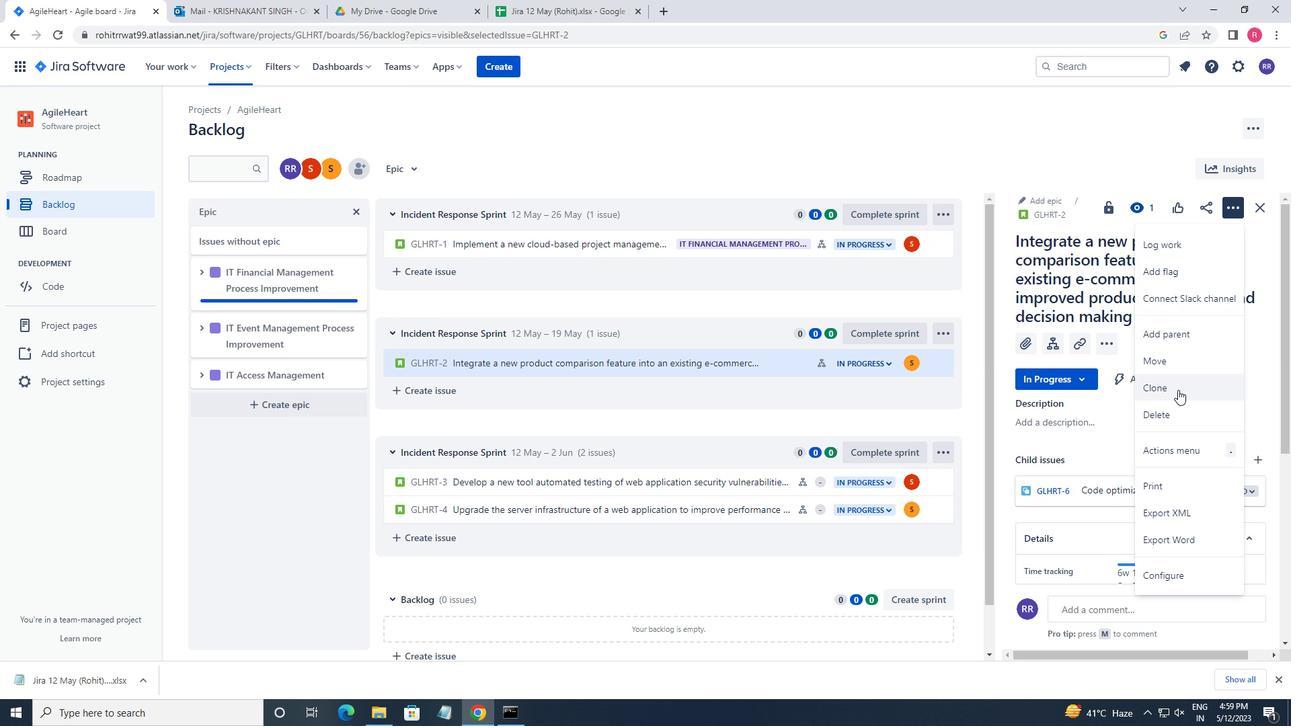 
Action: Mouse pressed left at (1178, 388)
Screenshot: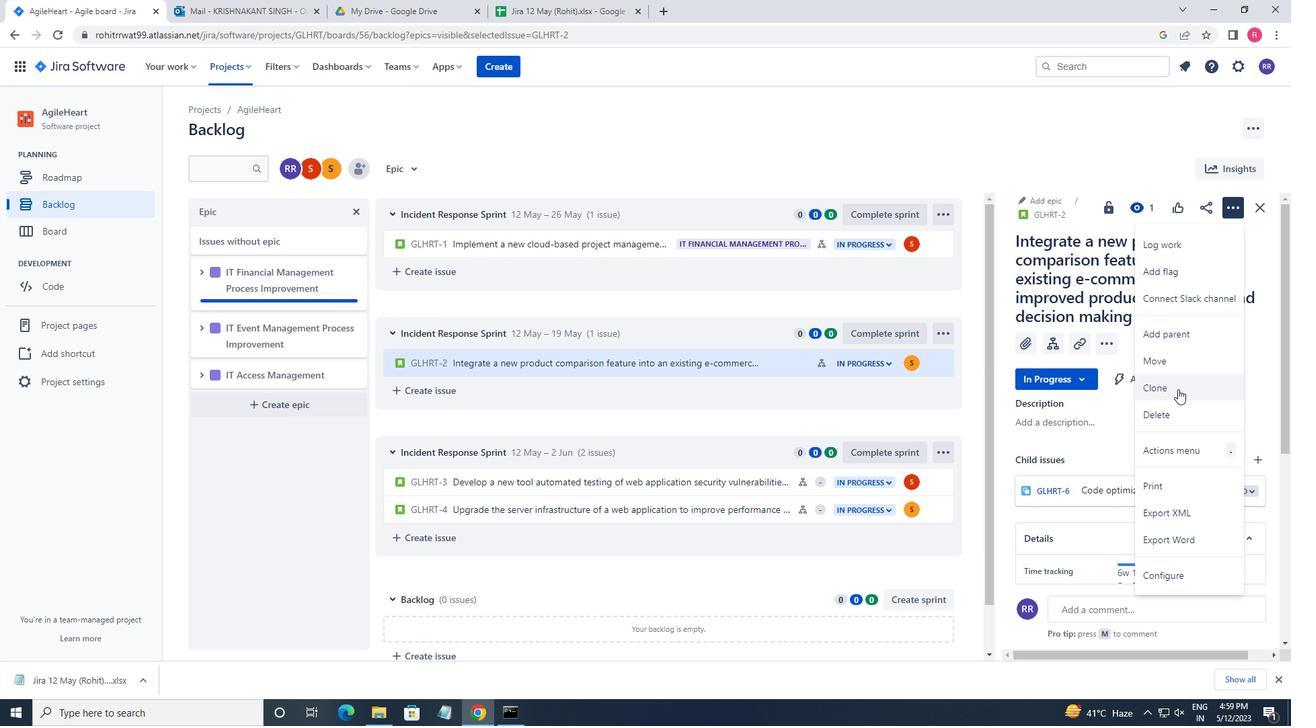 
Action: Mouse moved to (735, 294)
Screenshot: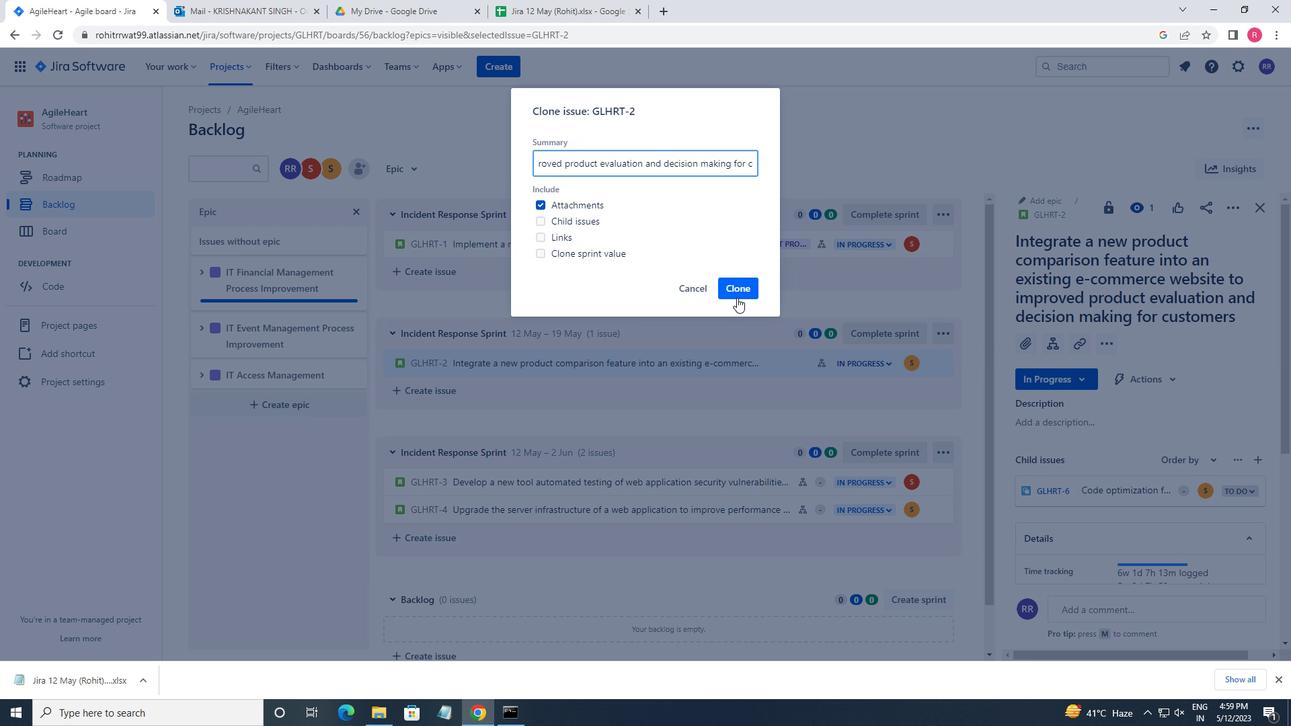 
Action: Mouse pressed left at (735, 294)
Screenshot: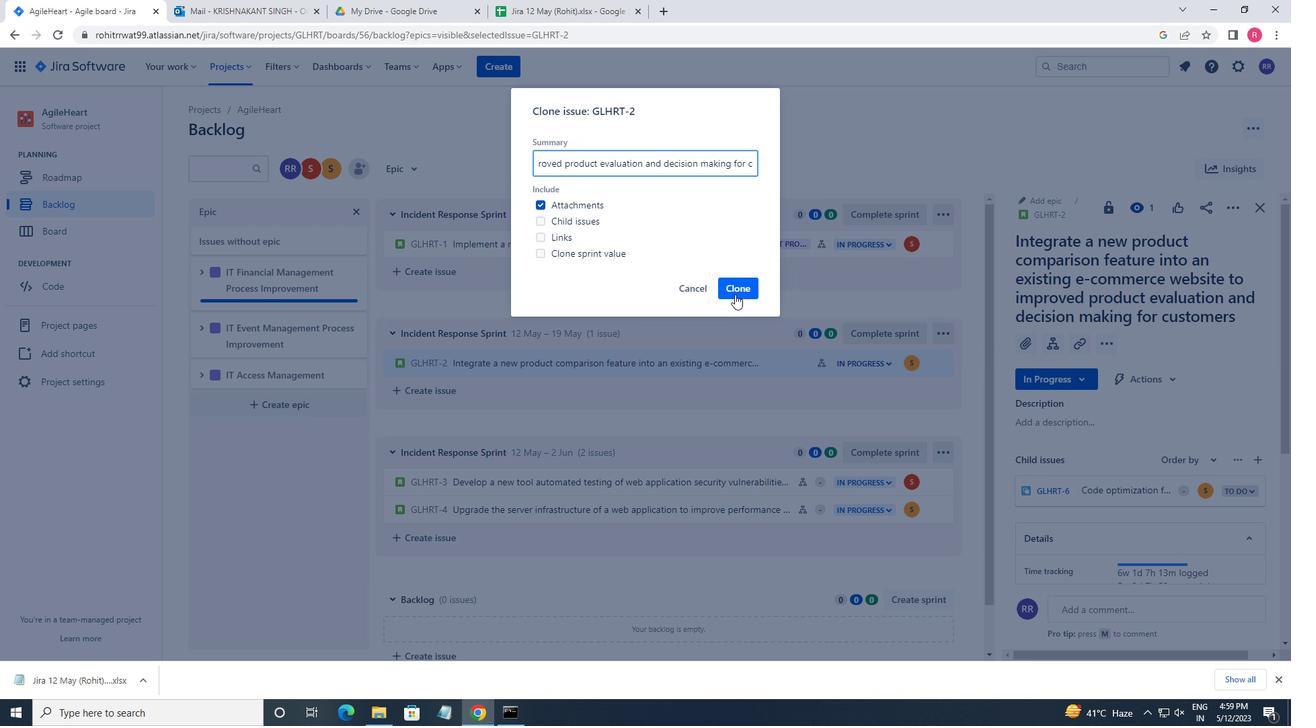 
Action: Mouse moved to (783, 363)
Screenshot: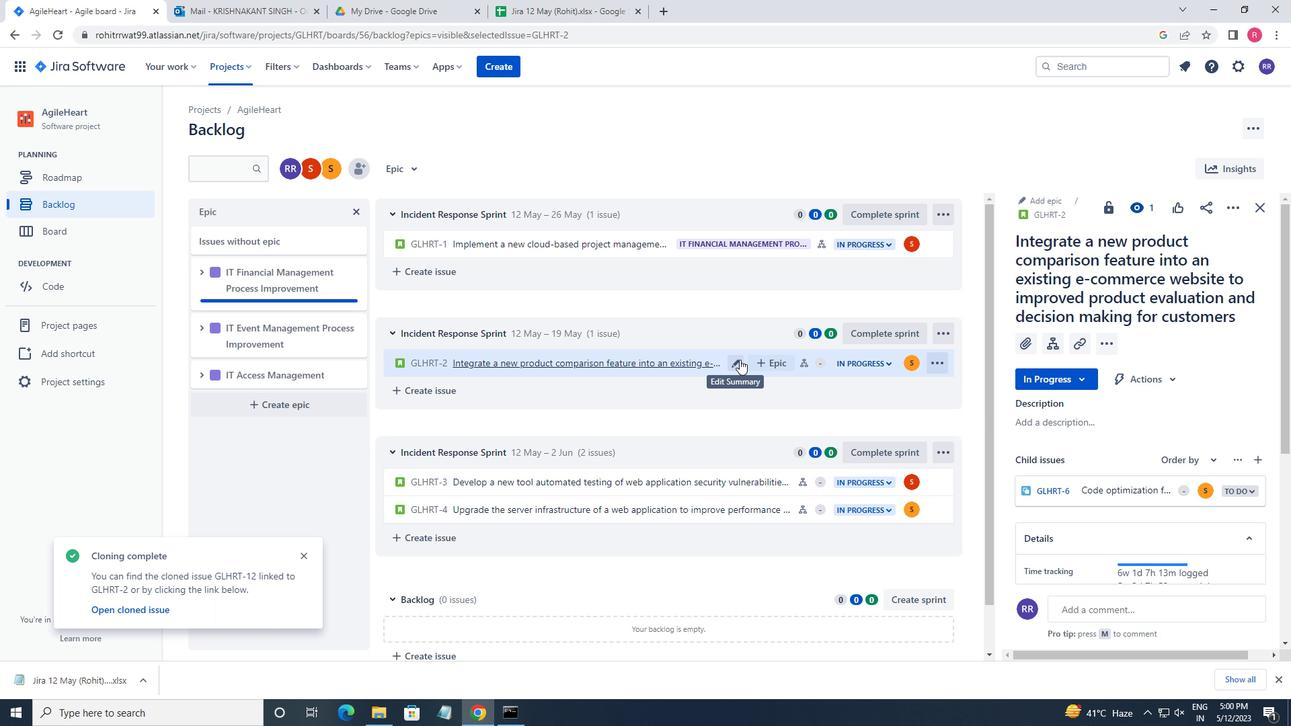 
Action: Mouse pressed left at (783, 363)
Screenshot: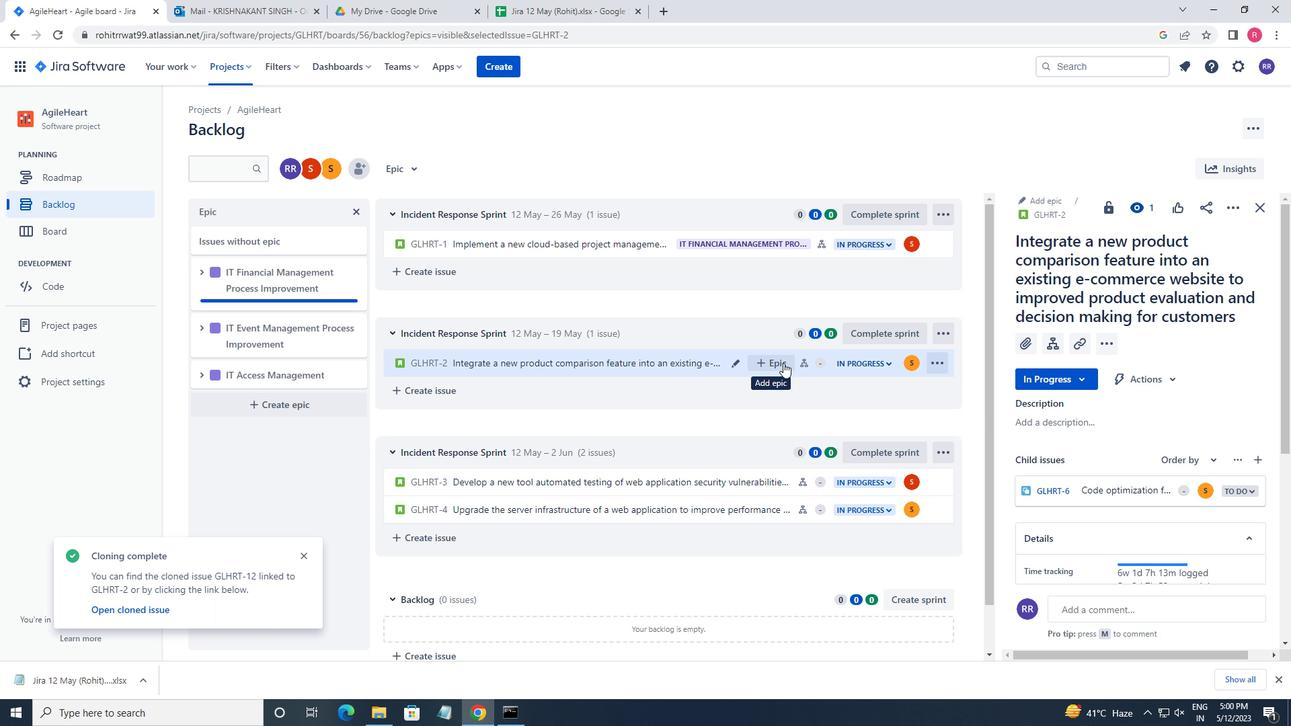 
Action: Mouse moved to (766, 370)
Screenshot: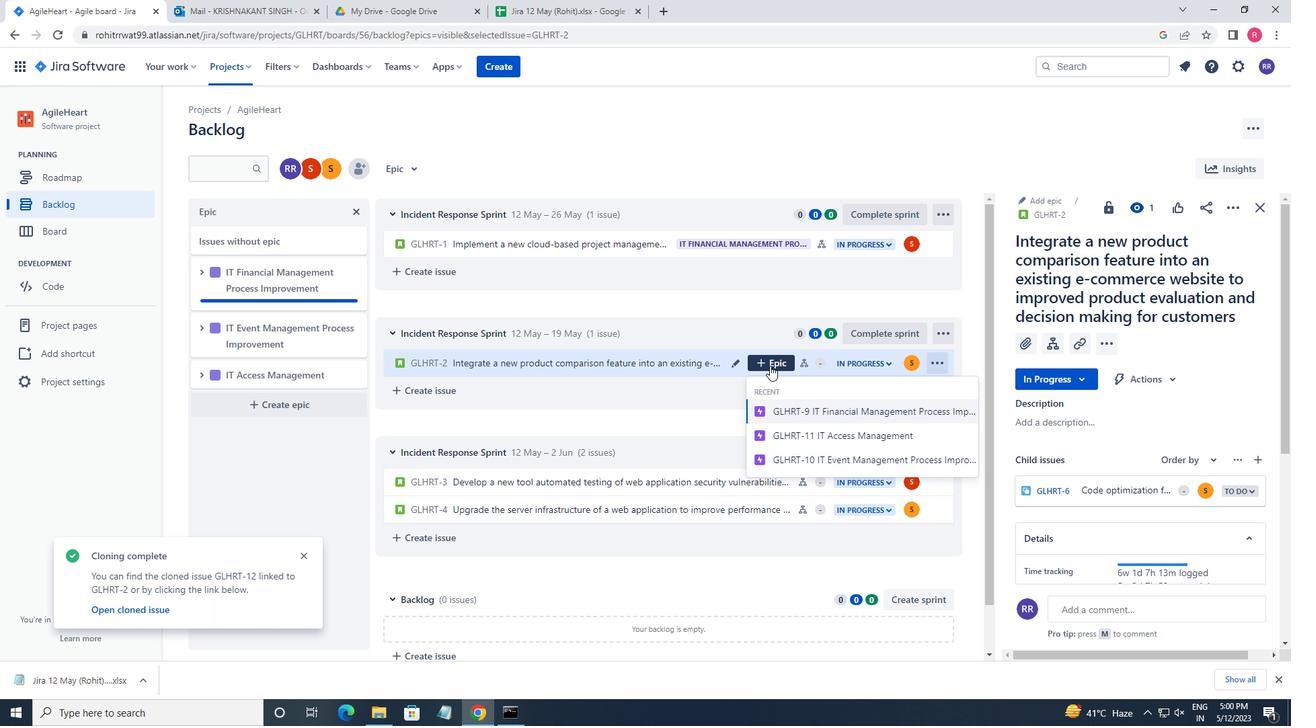 
Action: Mouse scrolled (766, 369) with delta (0, 0)
Screenshot: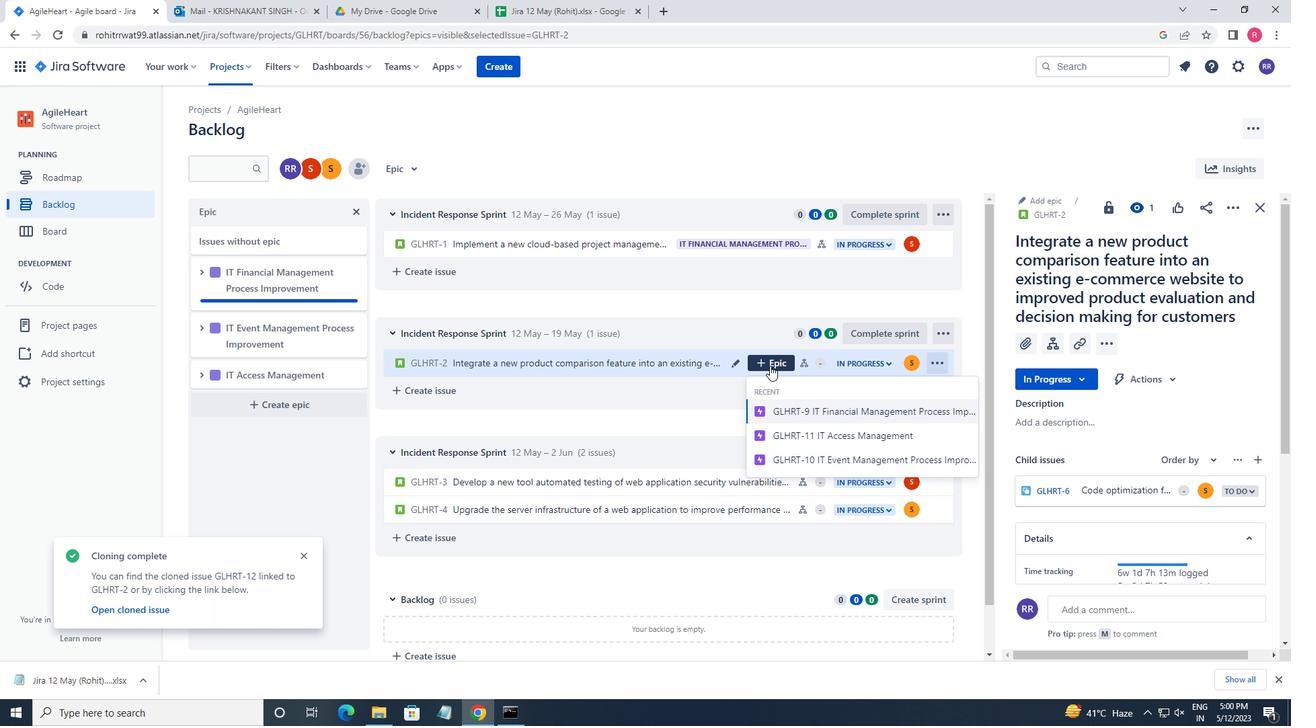 
Action: Mouse moved to (765, 382)
Screenshot: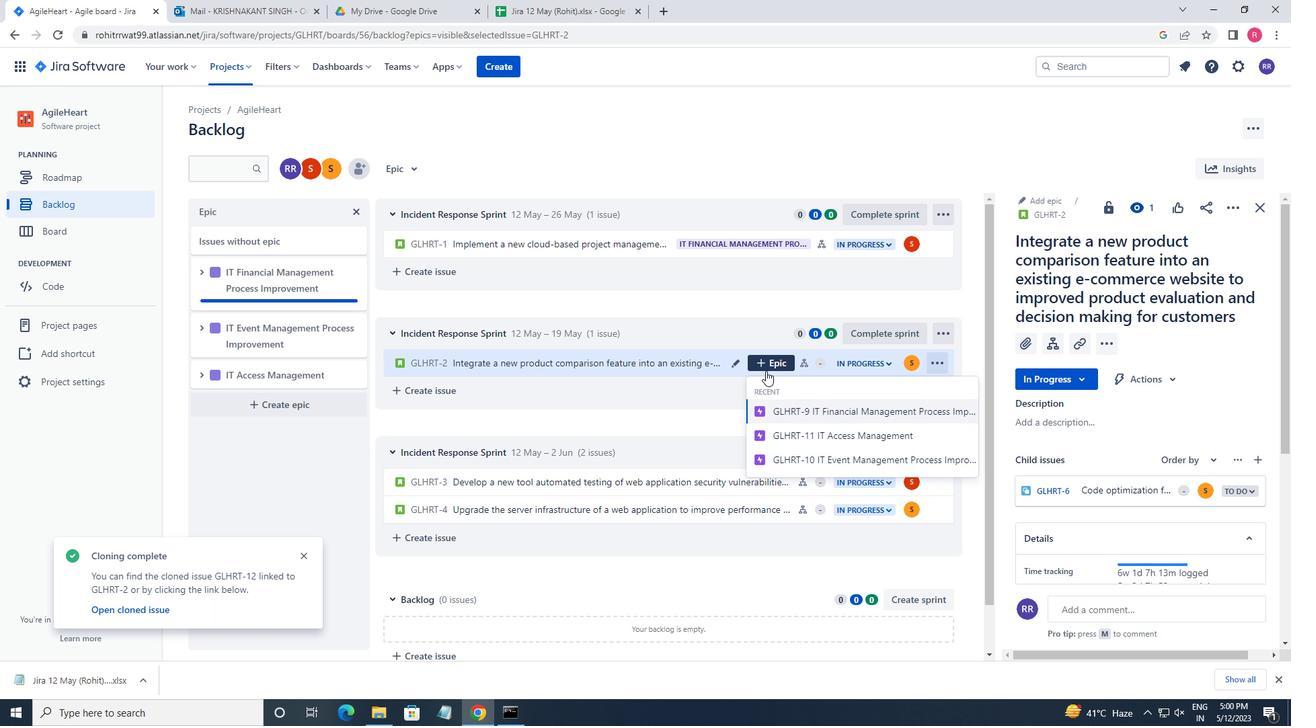 
Action: Mouse scrolled (765, 382) with delta (0, 0)
Screenshot: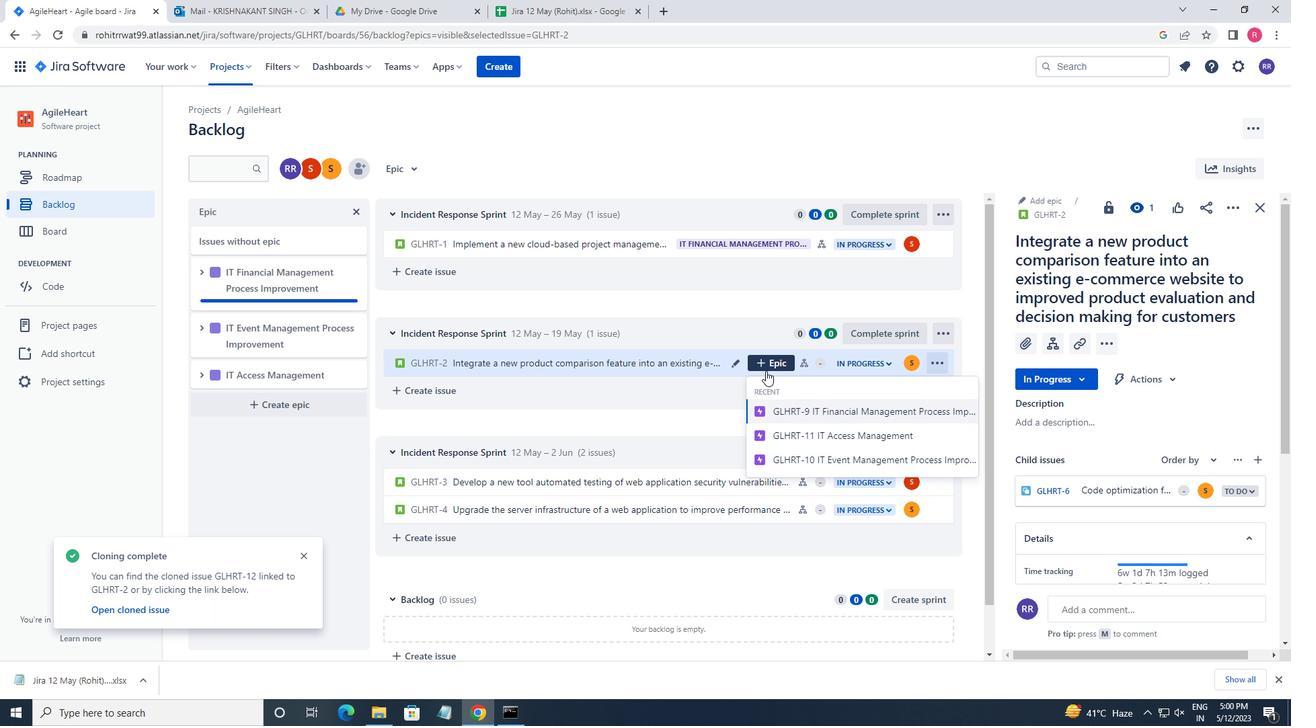 
Action: Mouse moved to (826, 404)
Screenshot: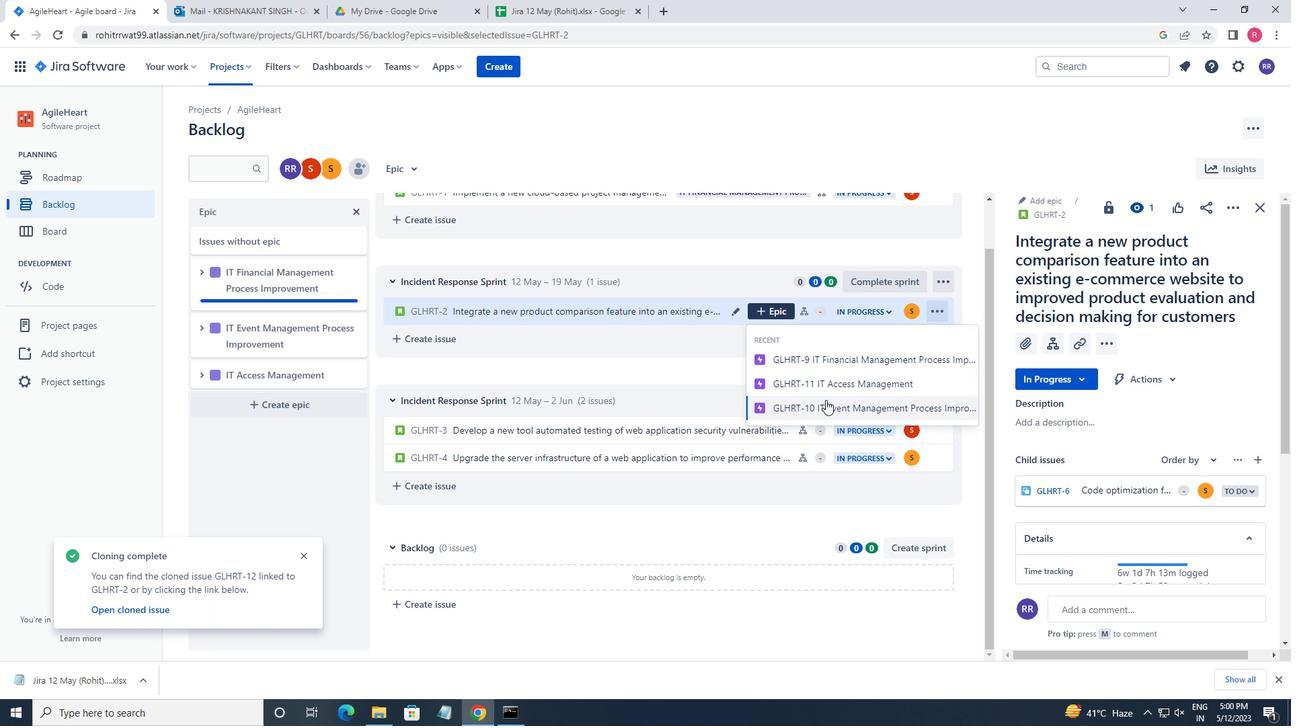
Action: Mouse pressed left at (826, 404)
Screenshot: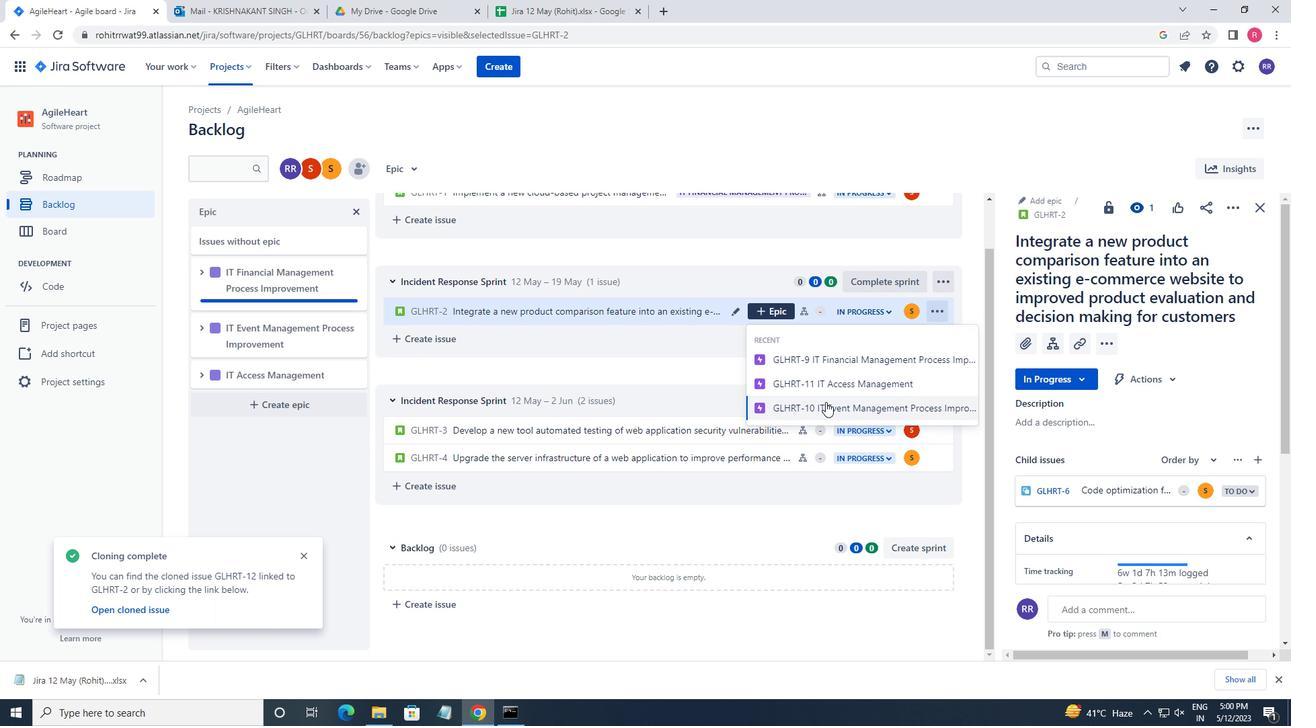 
Action: Mouse moved to (820, 345)
Screenshot: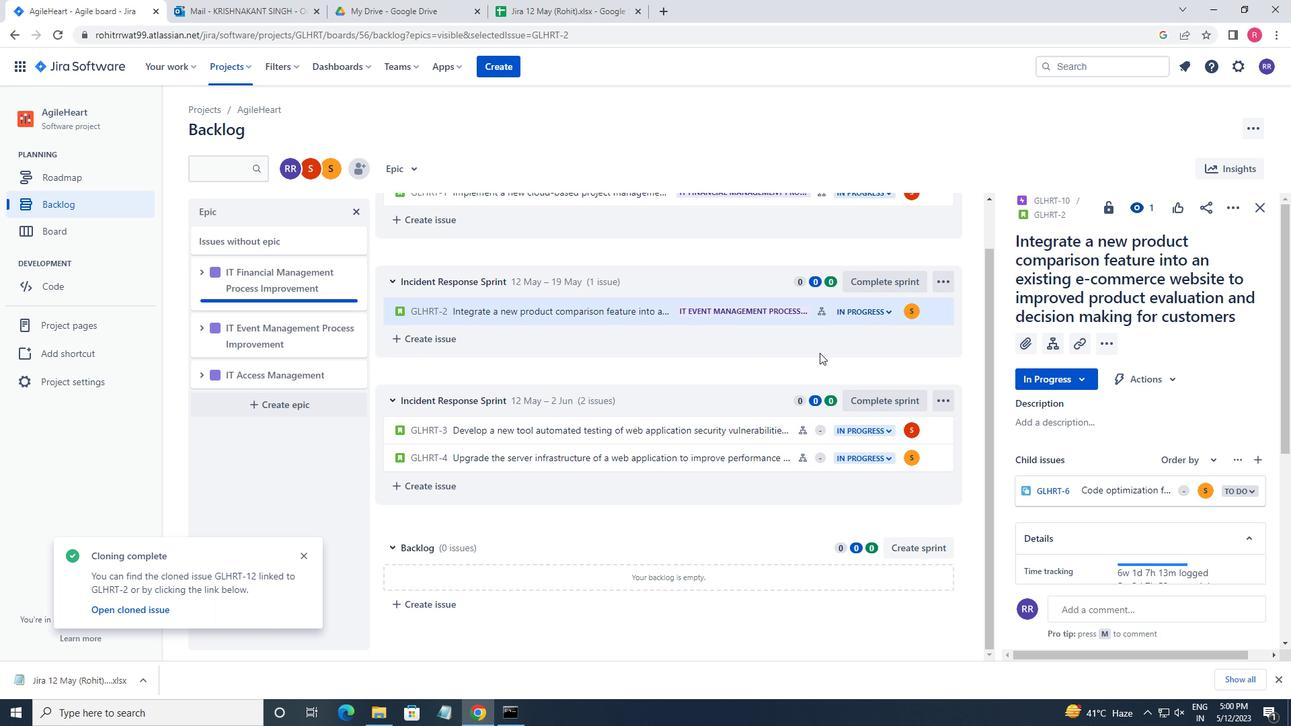 
